 Task: Open Card Harassment Prevention Training in Board Website Performance to Workspace Financial Reporting and add a team member Softage.1@softage.net, a label Blue, a checklist Network Security, an attachment from your computer, a color Blue and finally, add a card description 'Develop and launch new social media marketing campaign for influencer marketing' and a comment 'We should approach this task with a sense of curiosity and a willingness to ask questions to gain a deeper understanding.'. Add a start date 'Jan 01, 1900' with a due date 'Jan 08, 1900'
Action: Mouse moved to (228, 144)
Screenshot: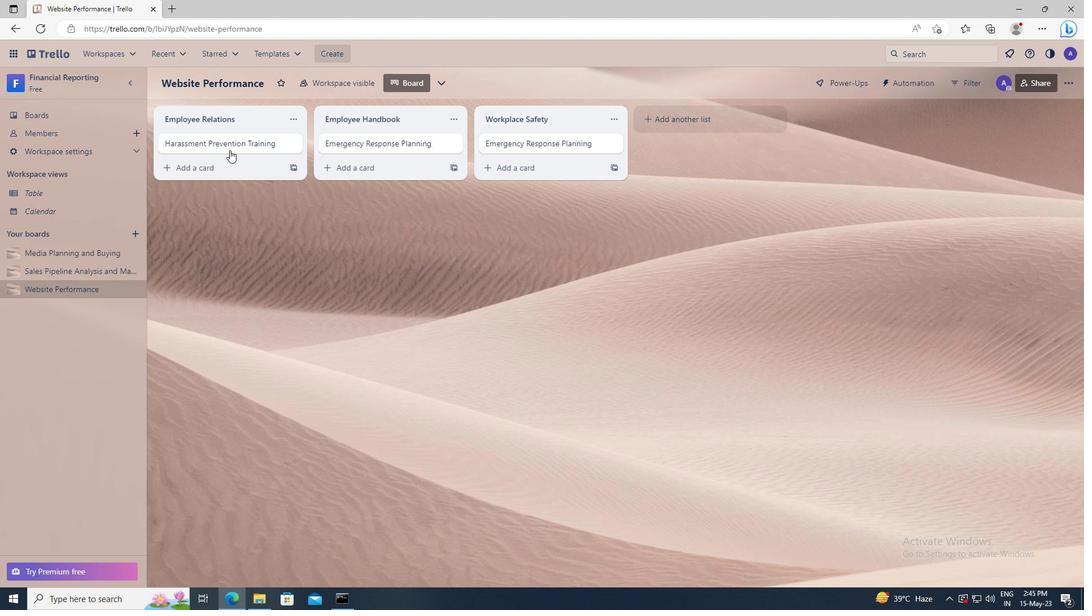 
Action: Mouse pressed left at (228, 144)
Screenshot: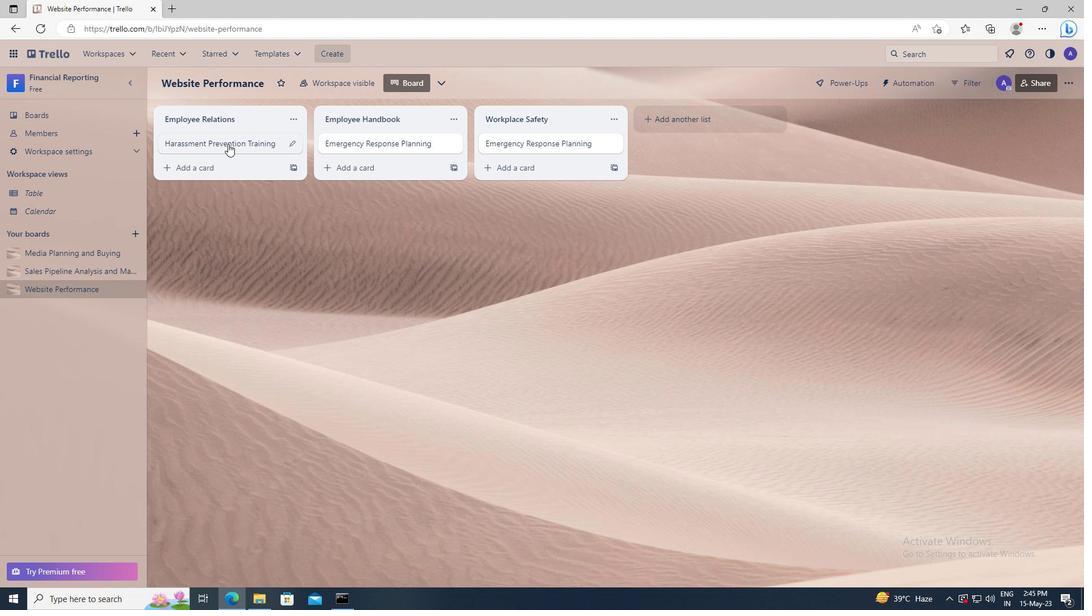 
Action: Mouse moved to (667, 145)
Screenshot: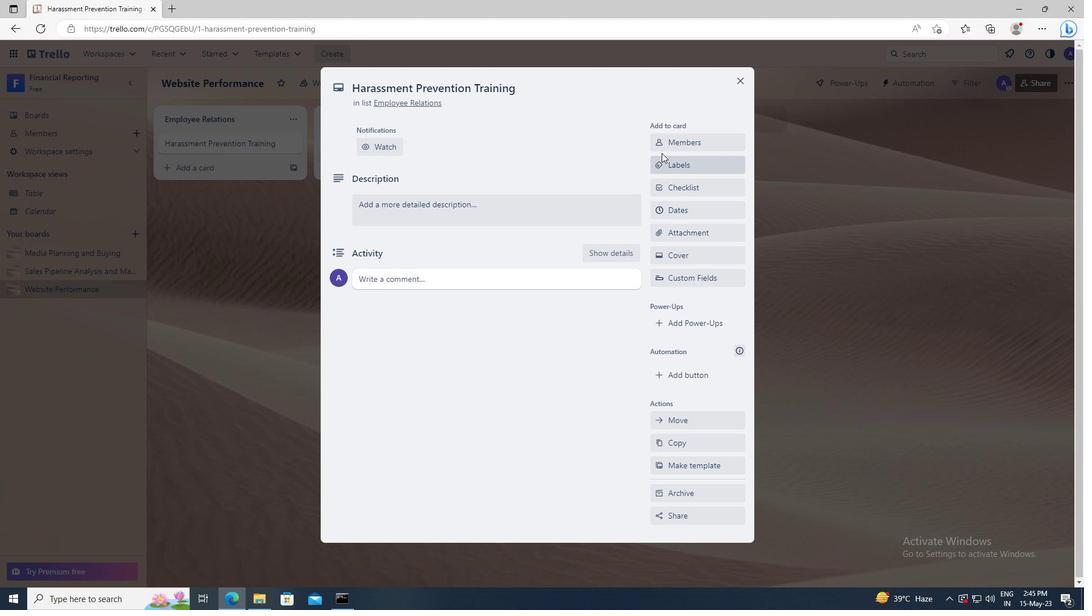 
Action: Mouse pressed left at (667, 145)
Screenshot: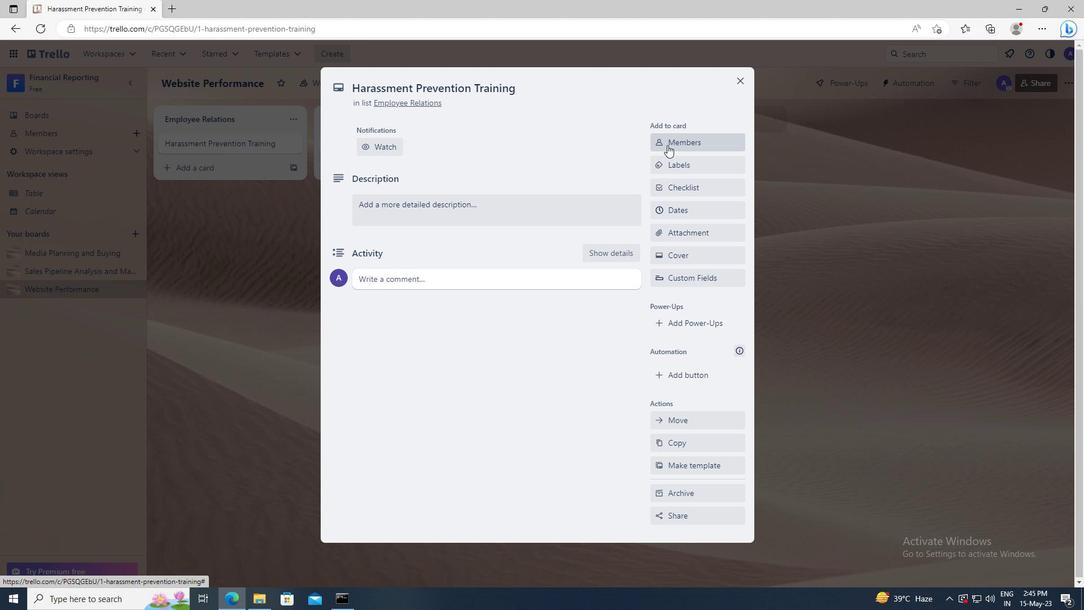 
Action: Mouse moved to (677, 194)
Screenshot: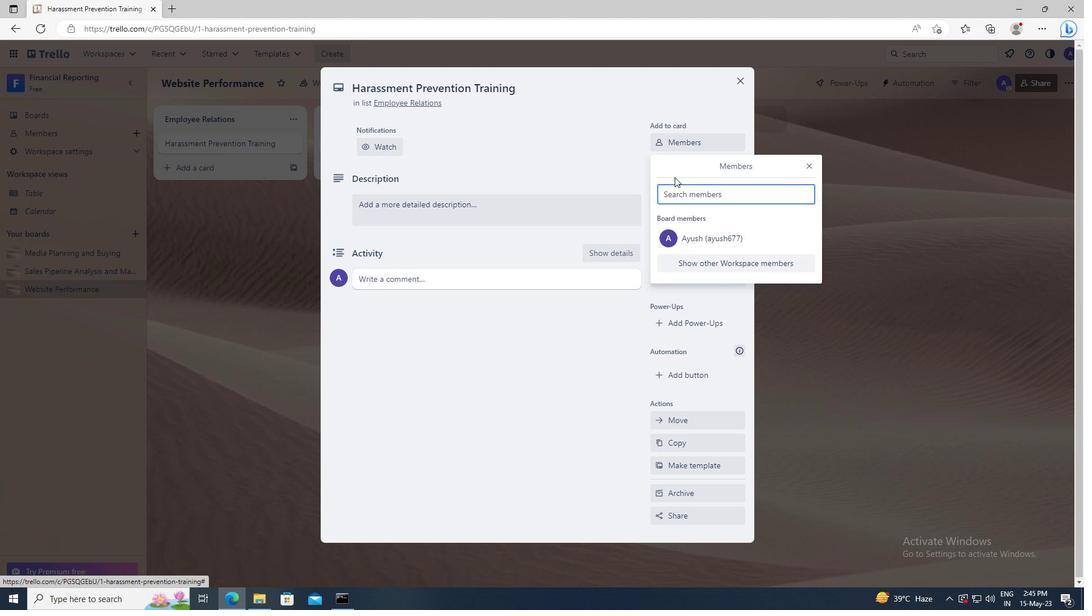 
Action: Mouse pressed left at (677, 194)
Screenshot: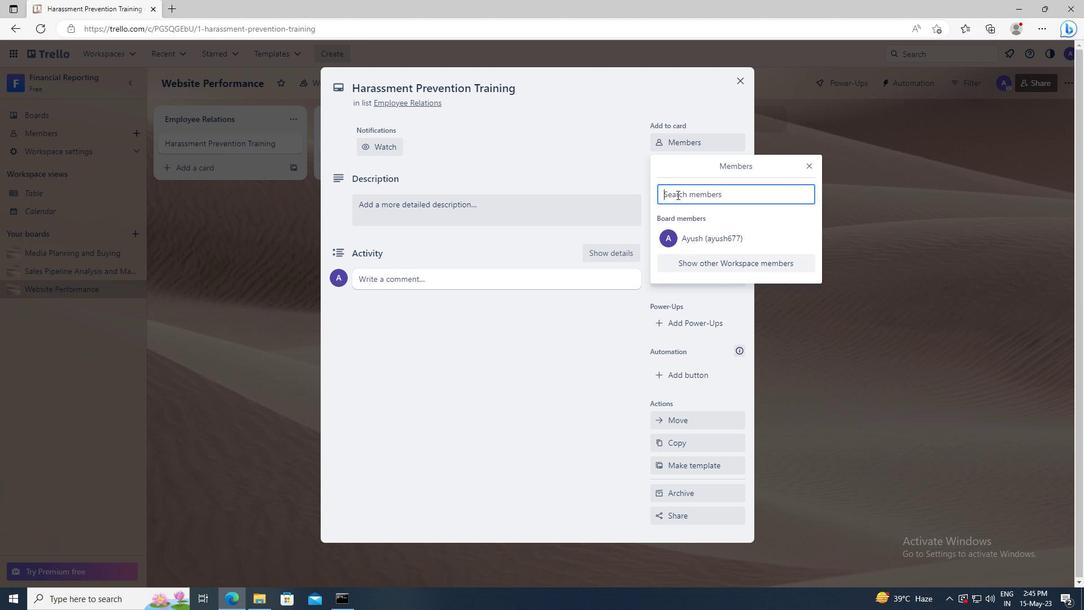 
Action: Key pressed <Key.shift>SOFTAGE.1
Screenshot: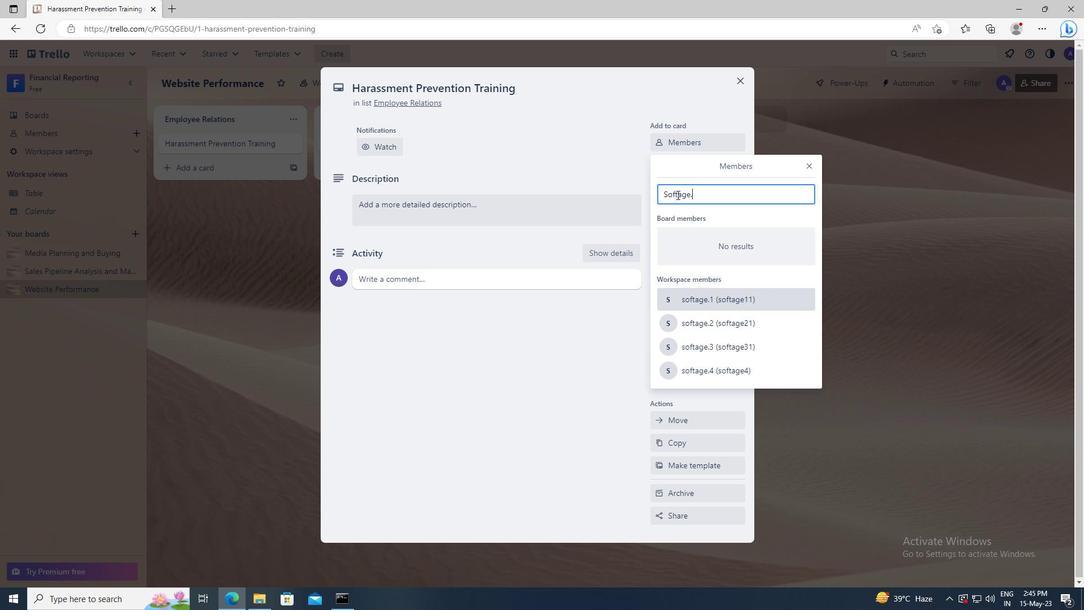 
Action: Mouse moved to (687, 297)
Screenshot: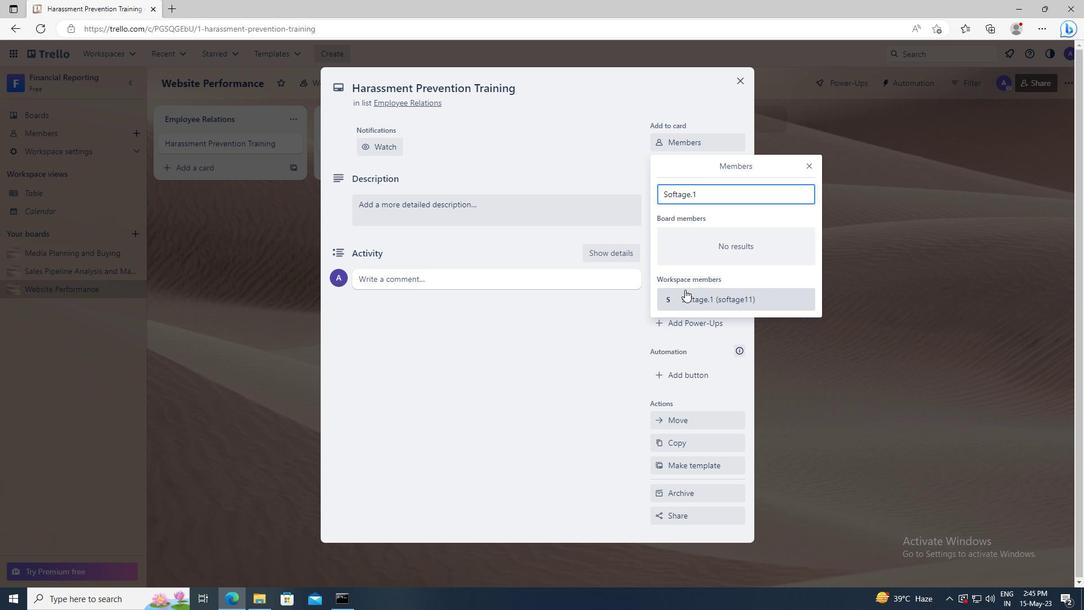 
Action: Mouse pressed left at (687, 297)
Screenshot: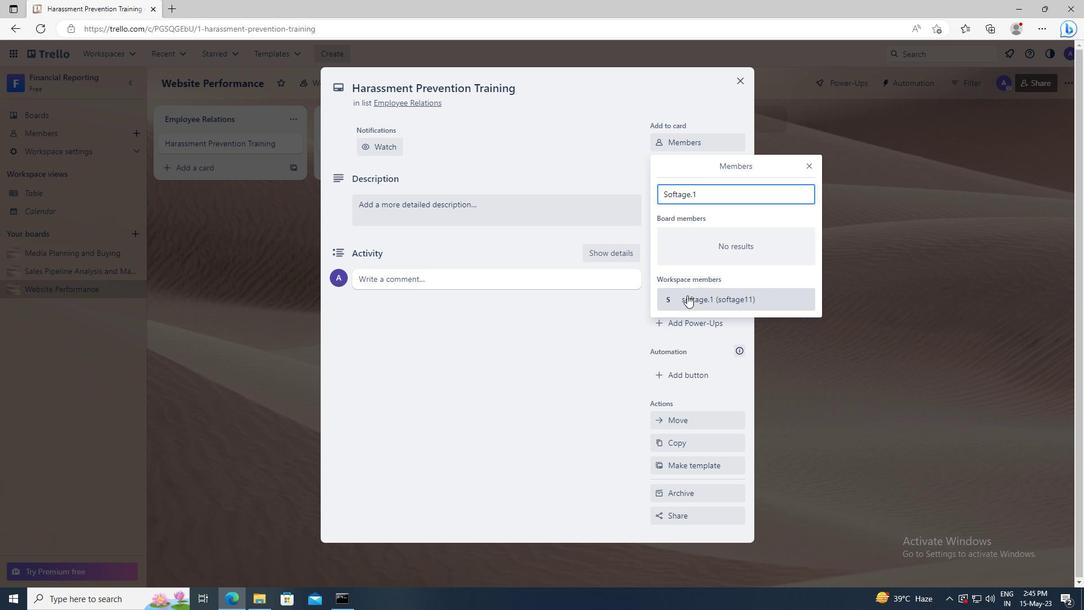 
Action: Mouse moved to (810, 167)
Screenshot: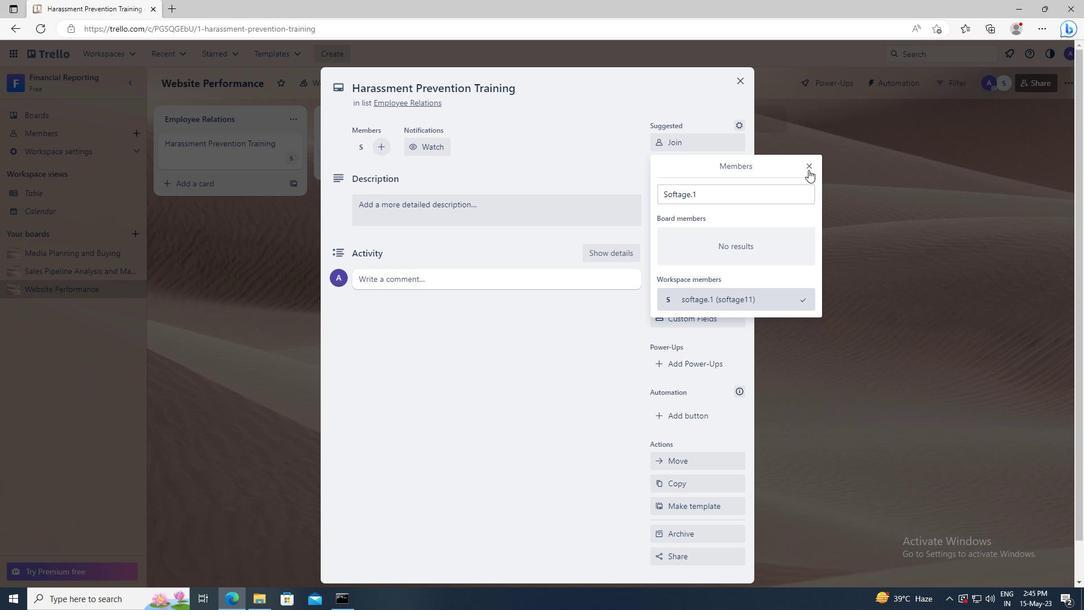 
Action: Mouse pressed left at (810, 167)
Screenshot: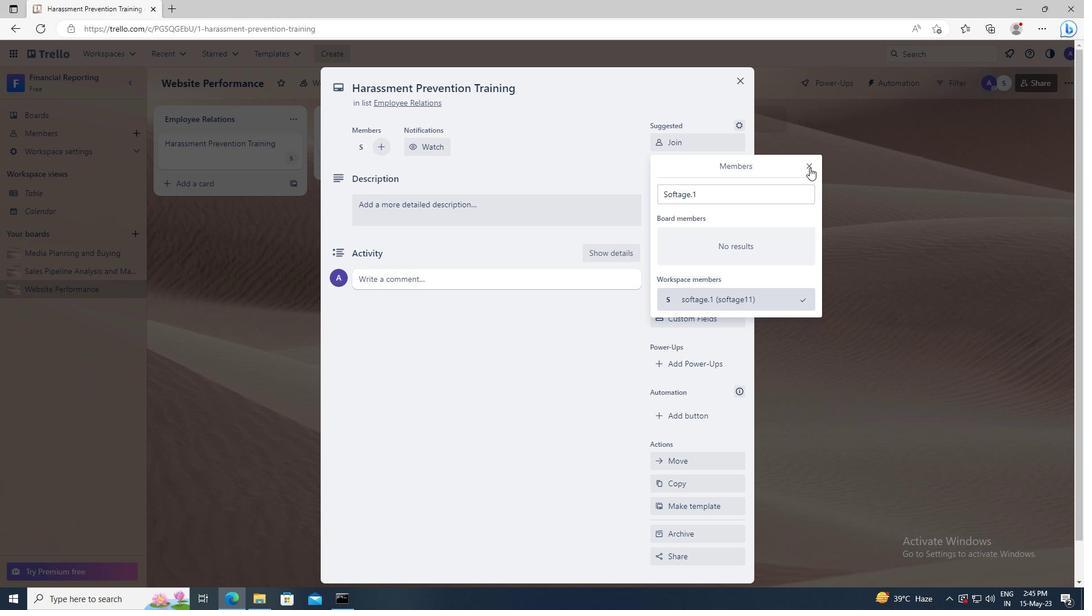 
Action: Mouse moved to (689, 203)
Screenshot: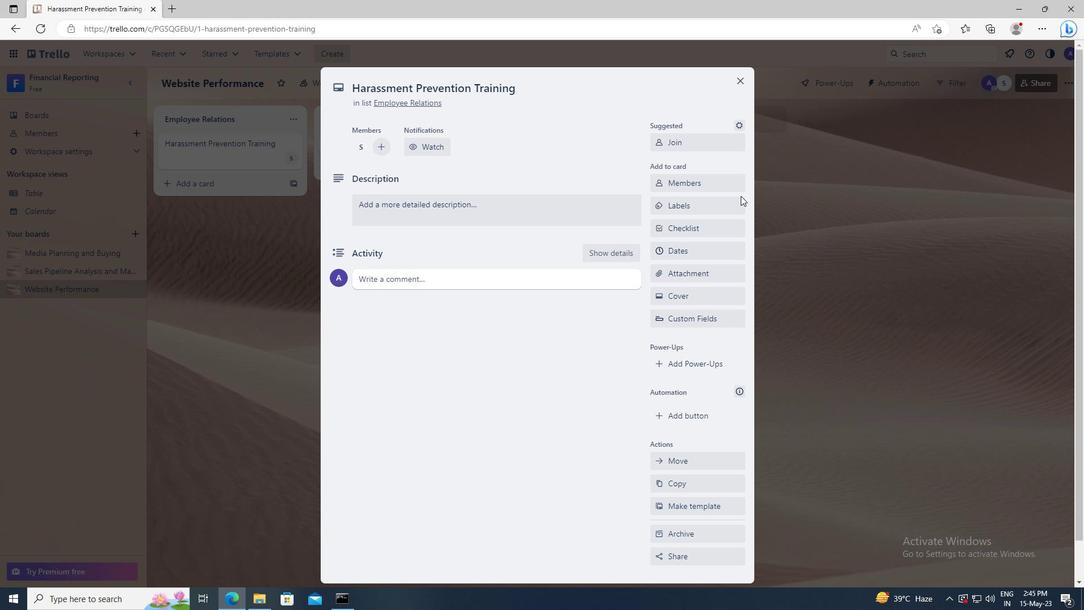 
Action: Mouse pressed left at (689, 203)
Screenshot: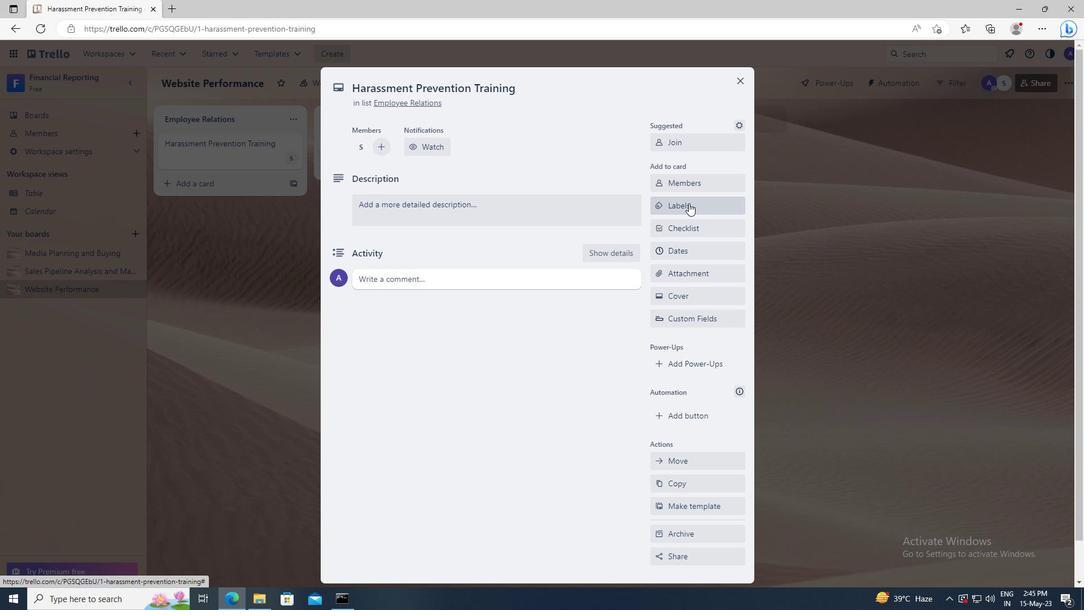 
Action: Mouse moved to (724, 423)
Screenshot: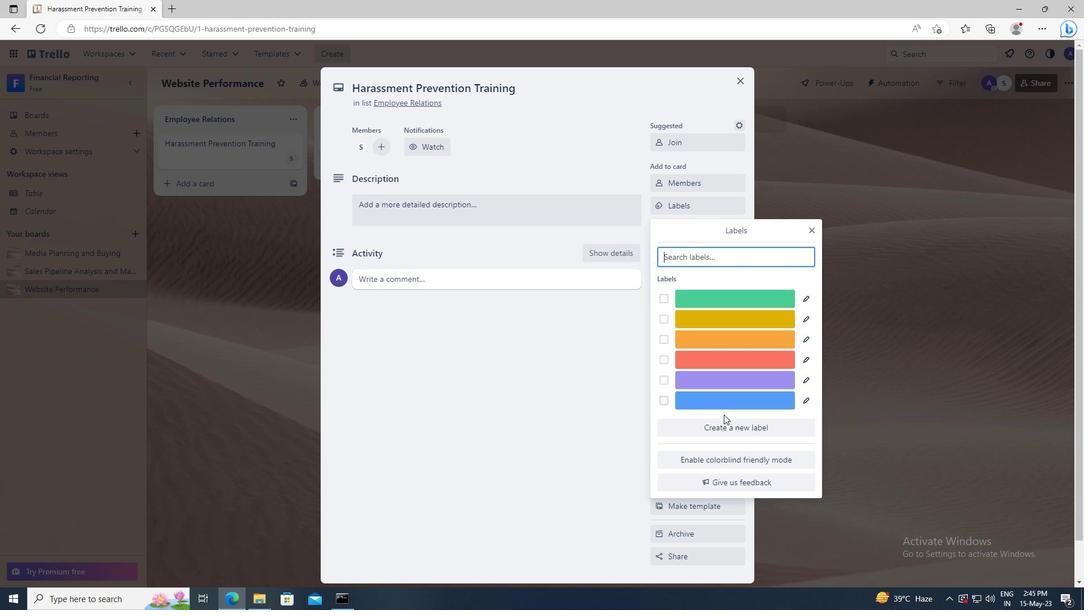 
Action: Mouse pressed left at (724, 423)
Screenshot: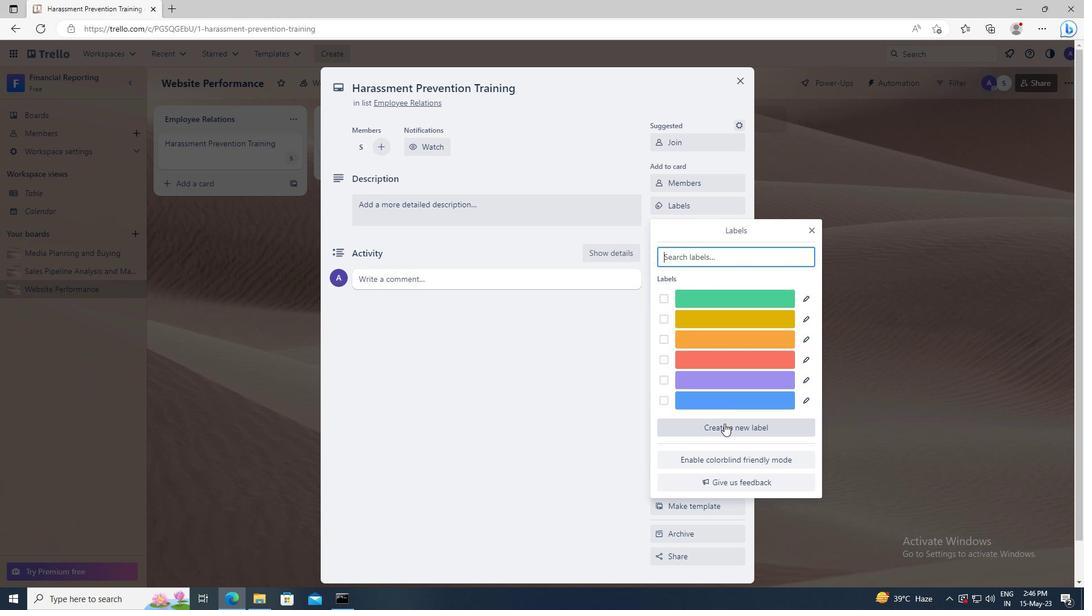 
Action: Mouse moved to (677, 454)
Screenshot: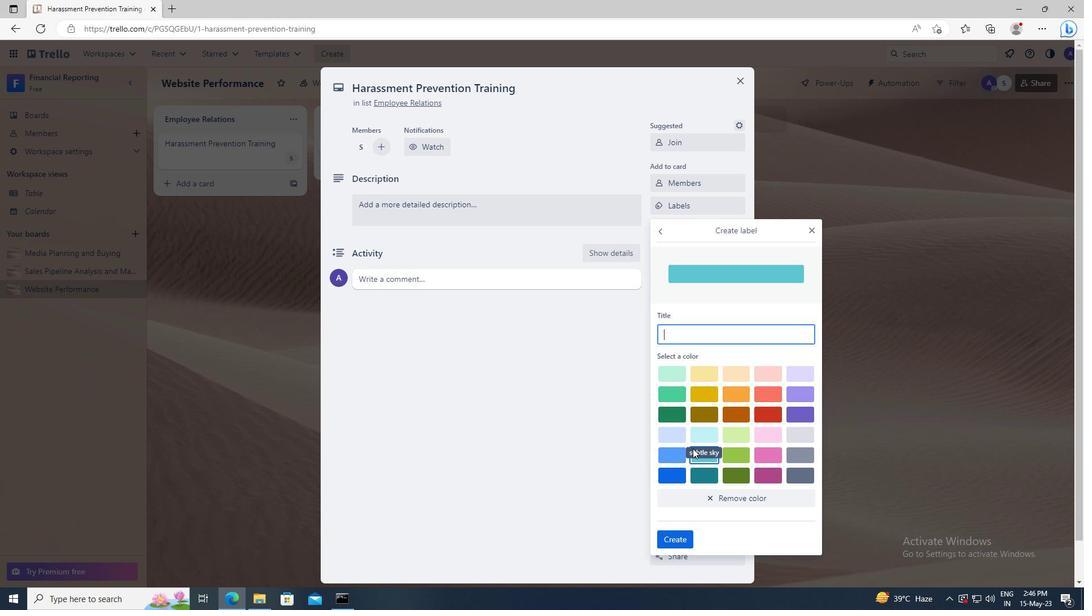 
Action: Mouse pressed left at (677, 454)
Screenshot: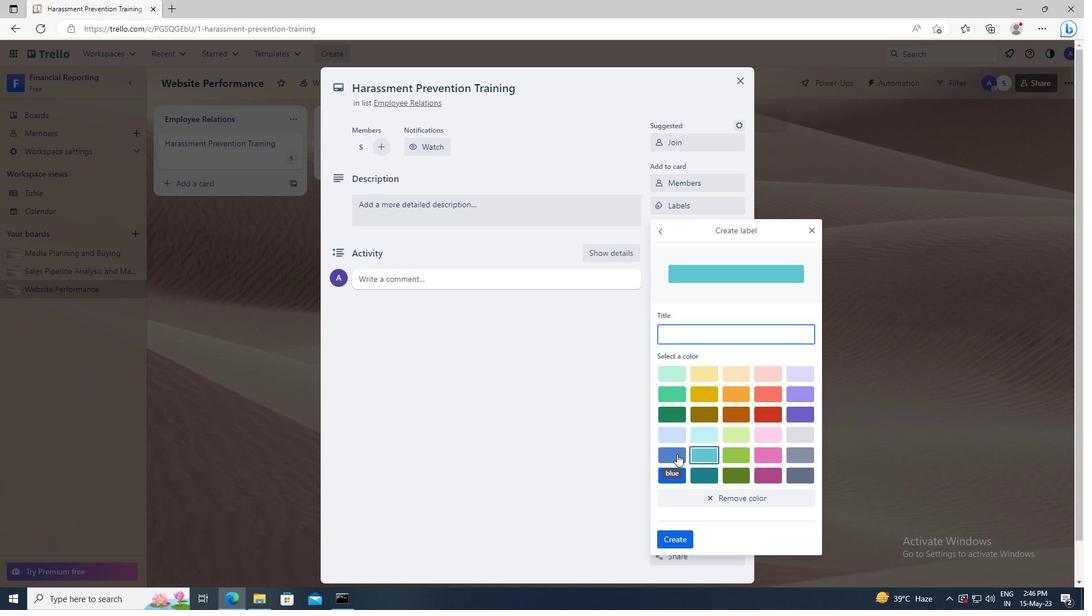 
Action: Mouse moved to (676, 536)
Screenshot: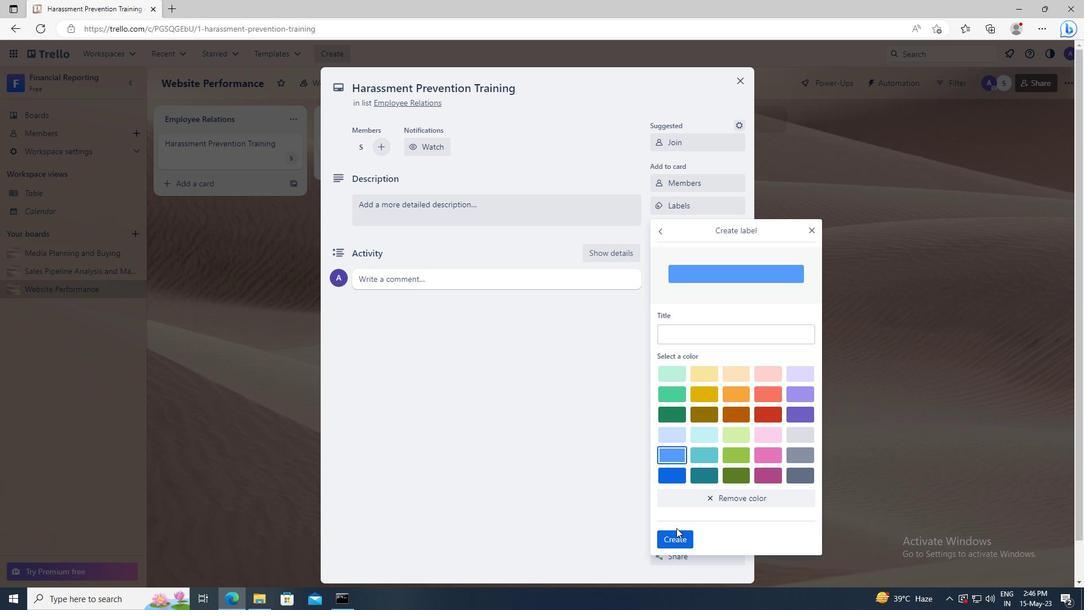 
Action: Mouse pressed left at (676, 536)
Screenshot: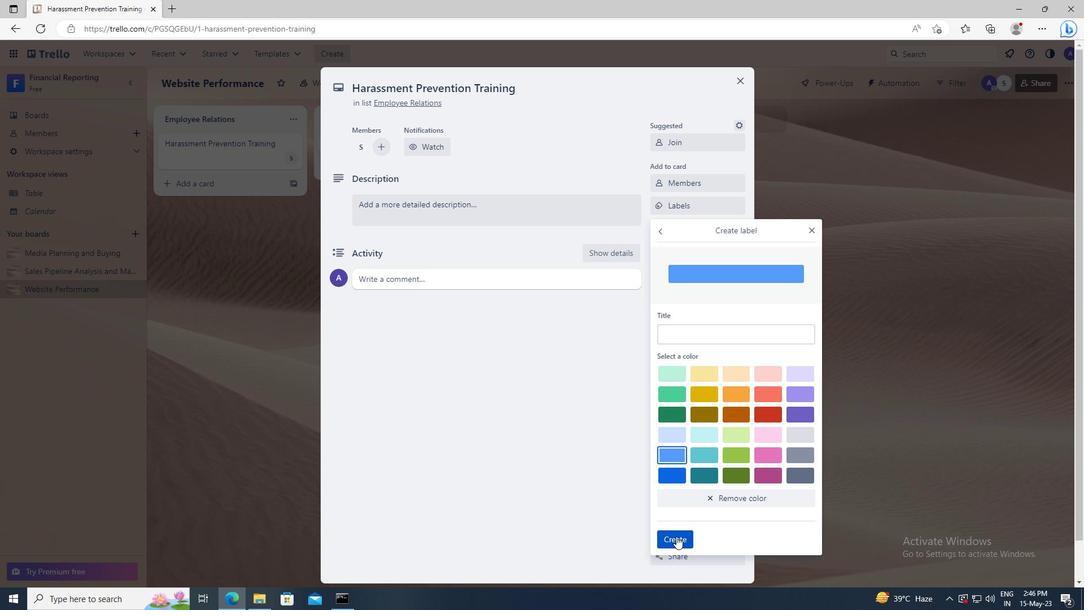
Action: Mouse moved to (812, 229)
Screenshot: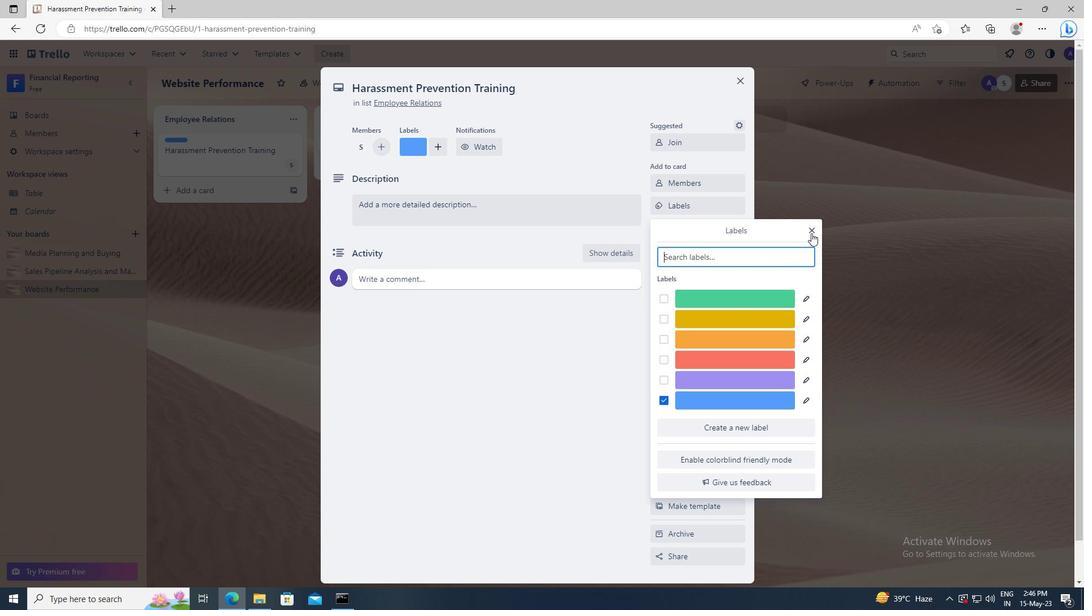 
Action: Mouse pressed left at (812, 229)
Screenshot: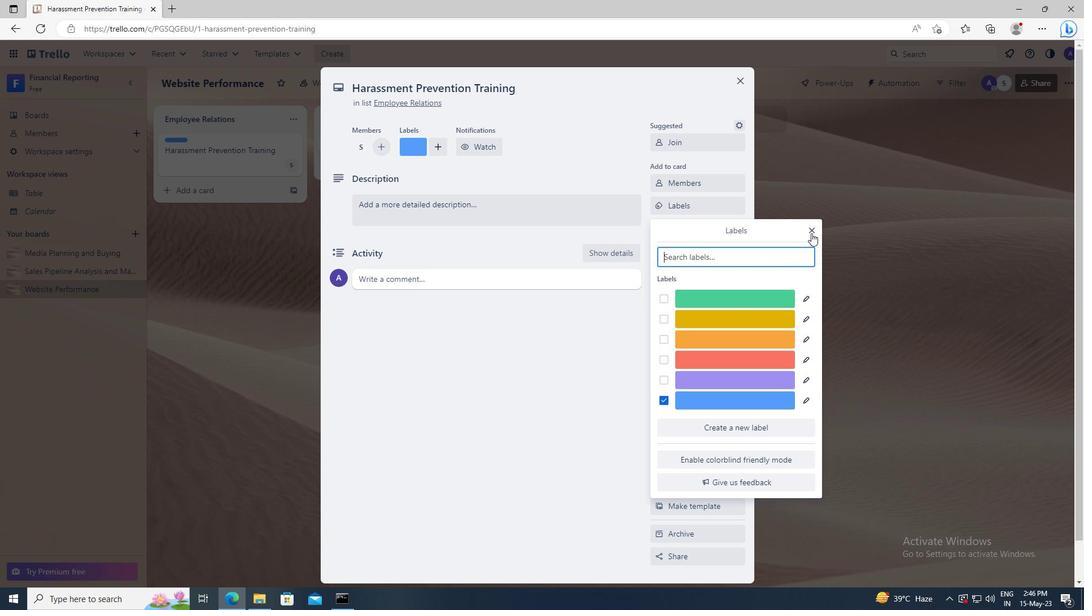 
Action: Mouse moved to (712, 232)
Screenshot: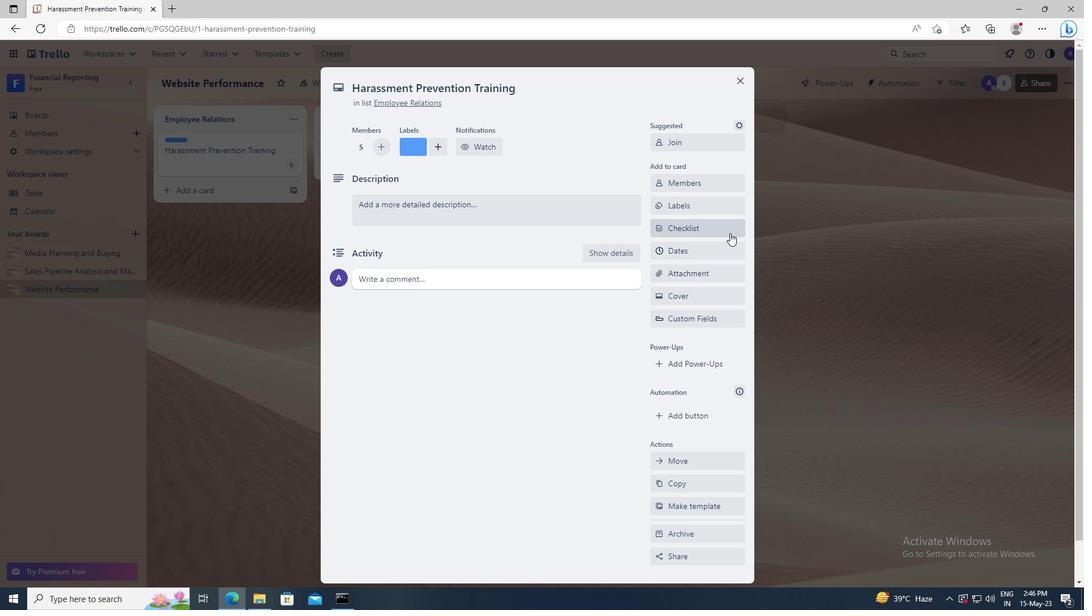 
Action: Mouse pressed left at (712, 232)
Screenshot: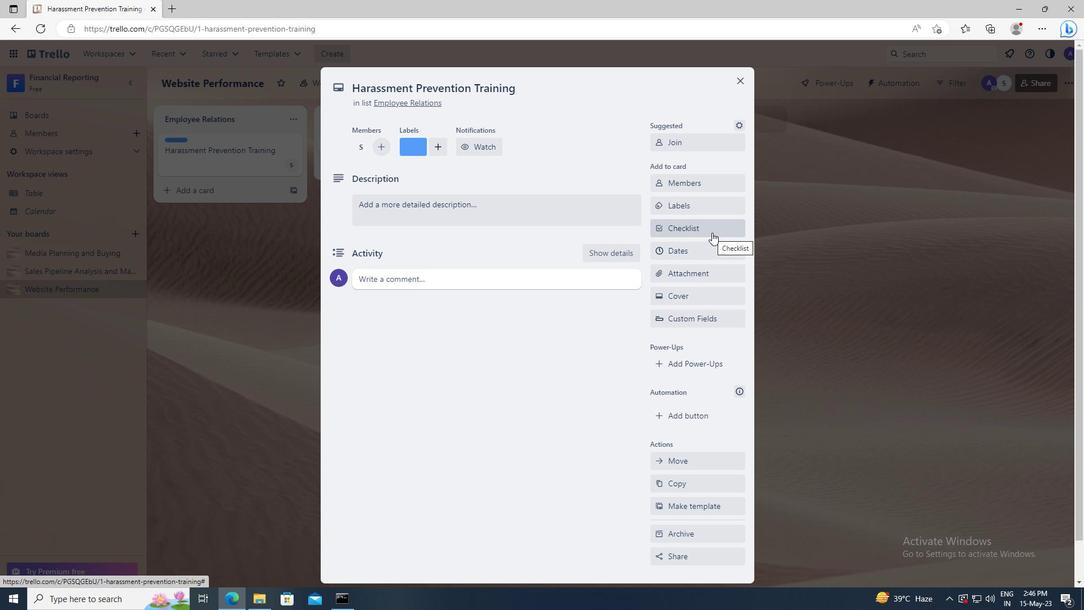 
Action: Key pressed <Key.shift>NETWORK<Key.space><Key.shift_r>SECURITY
Screenshot: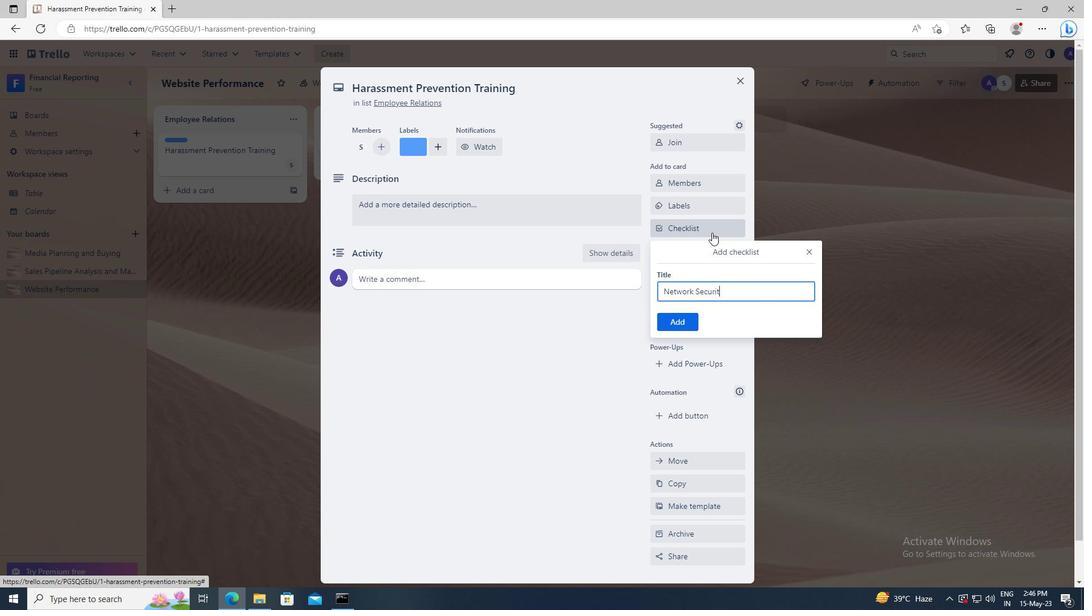 
Action: Mouse moved to (687, 324)
Screenshot: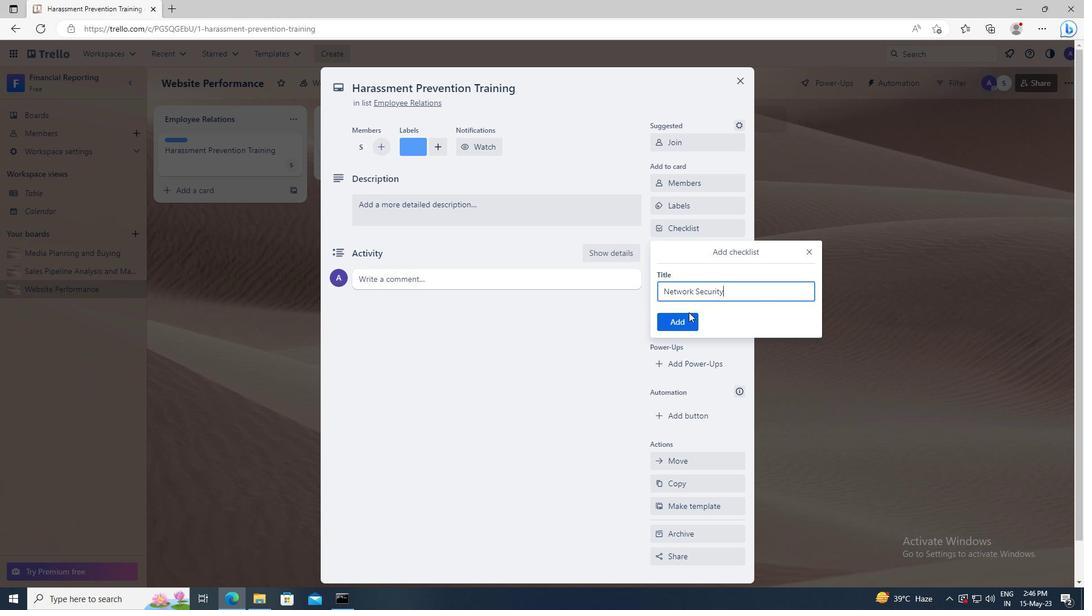 
Action: Mouse pressed left at (687, 324)
Screenshot: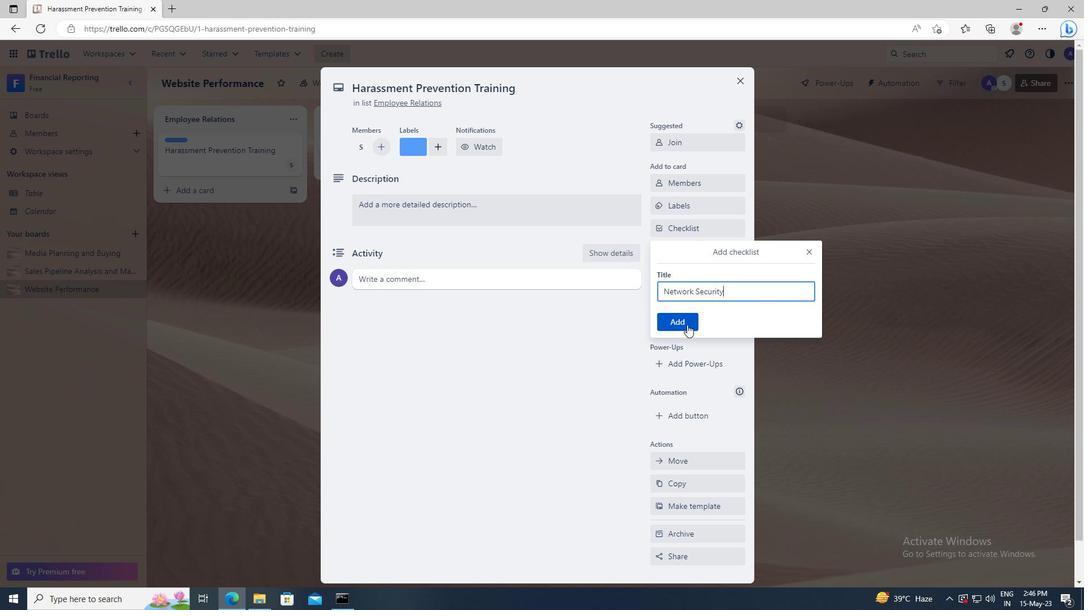
Action: Mouse moved to (683, 278)
Screenshot: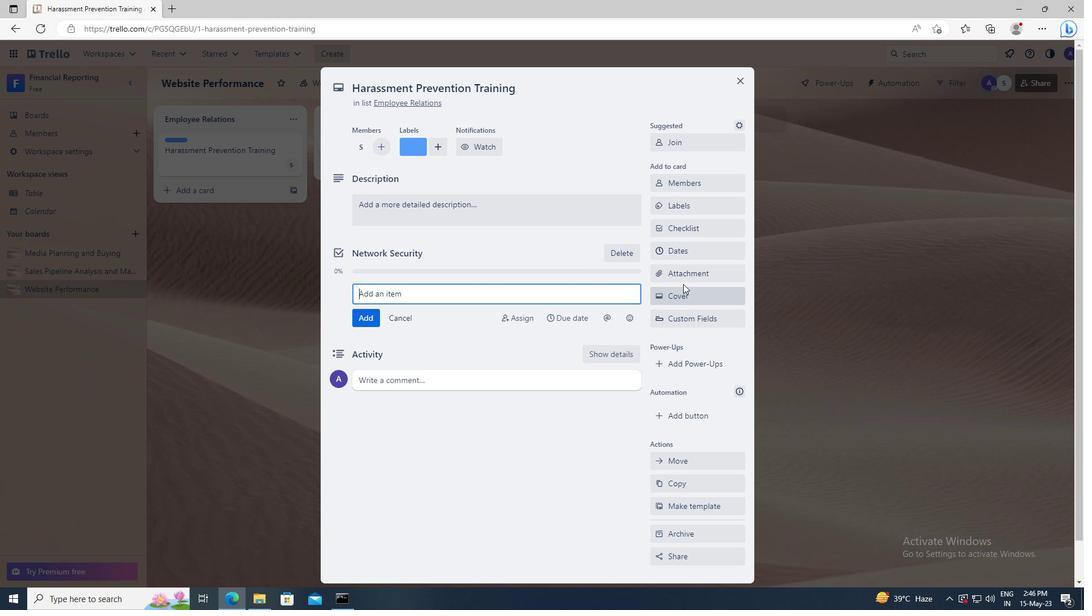 
Action: Mouse pressed left at (683, 278)
Screenshot: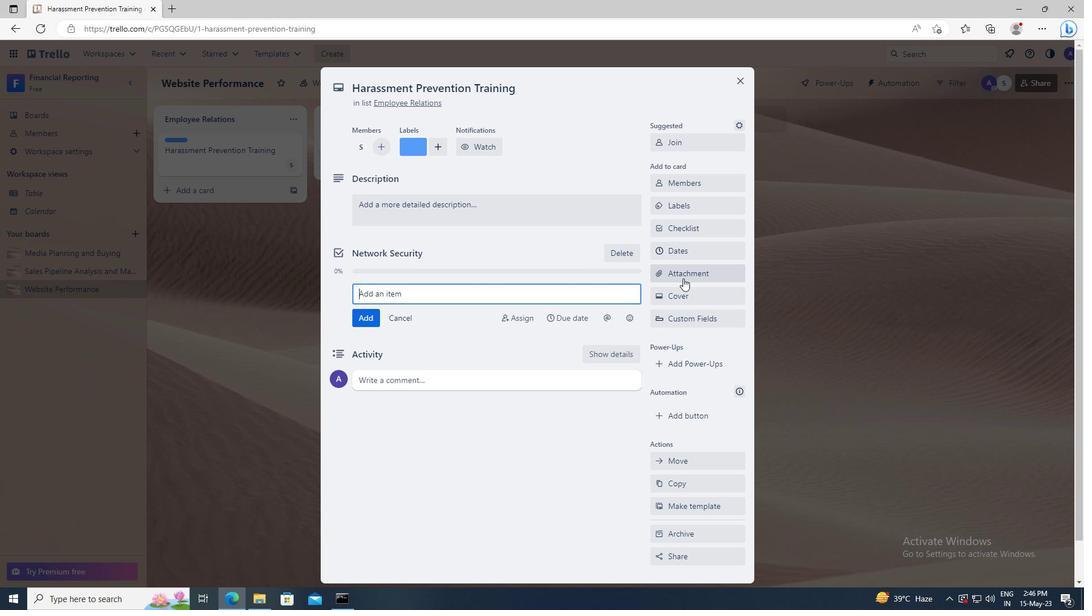 
Action: Mouse moved to (685, 321)
Screenshot: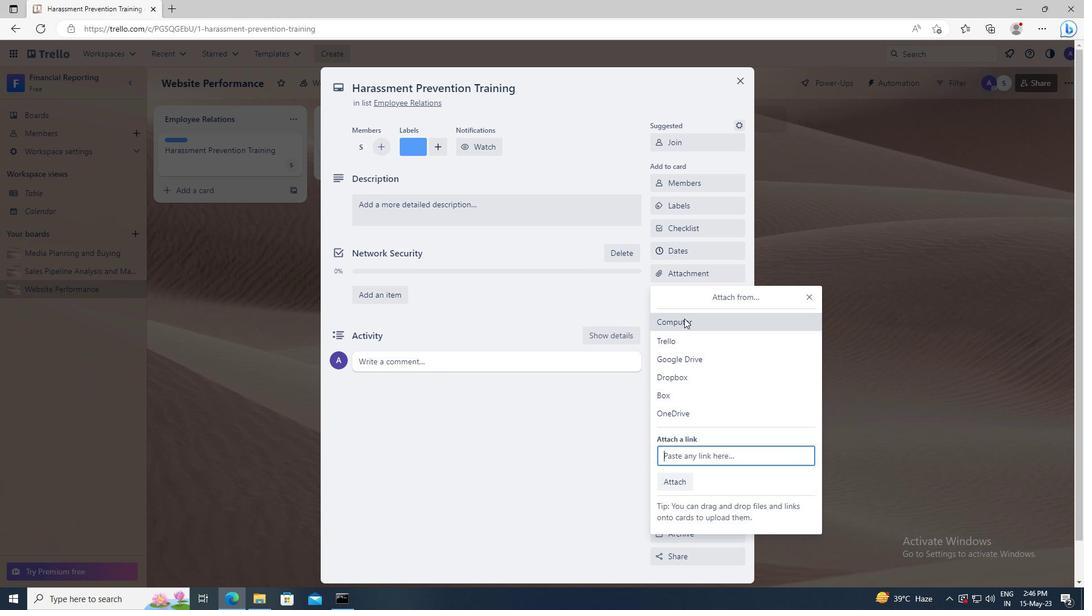 
Action: Mouse pressed left at (685, 321)
Screenshot: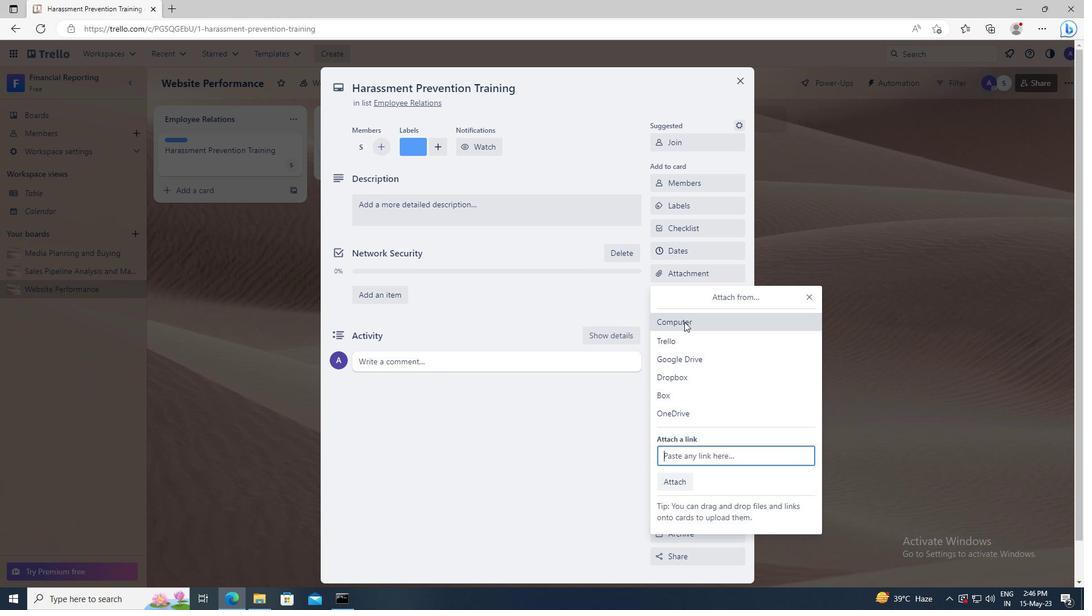 
Action: Mouse moved to (305, 101)
Screenshot: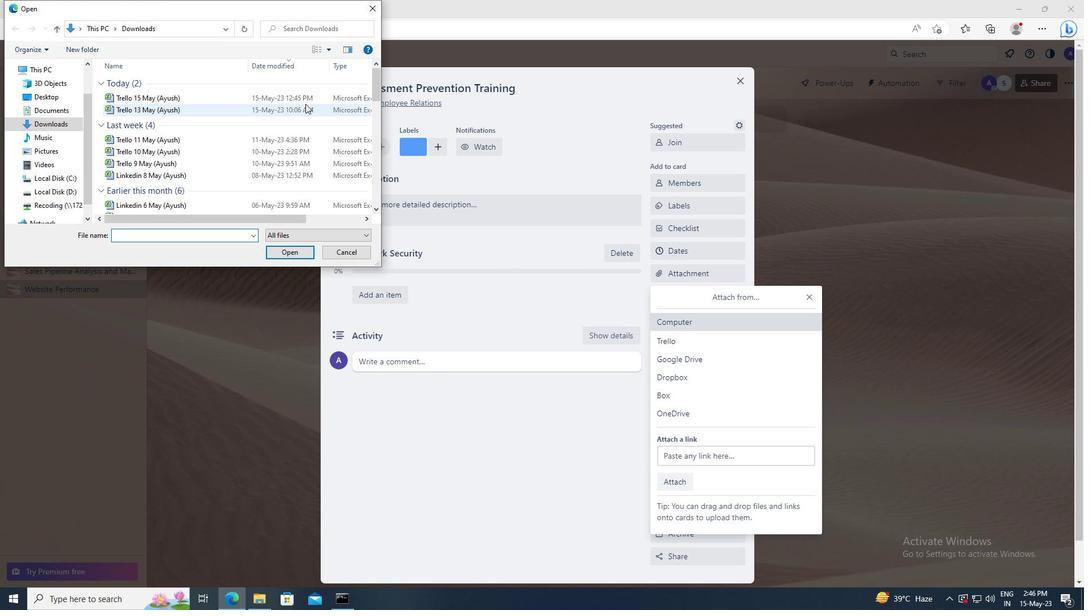 
Action: Mouse pressed left at (305, 101)
Screenshot: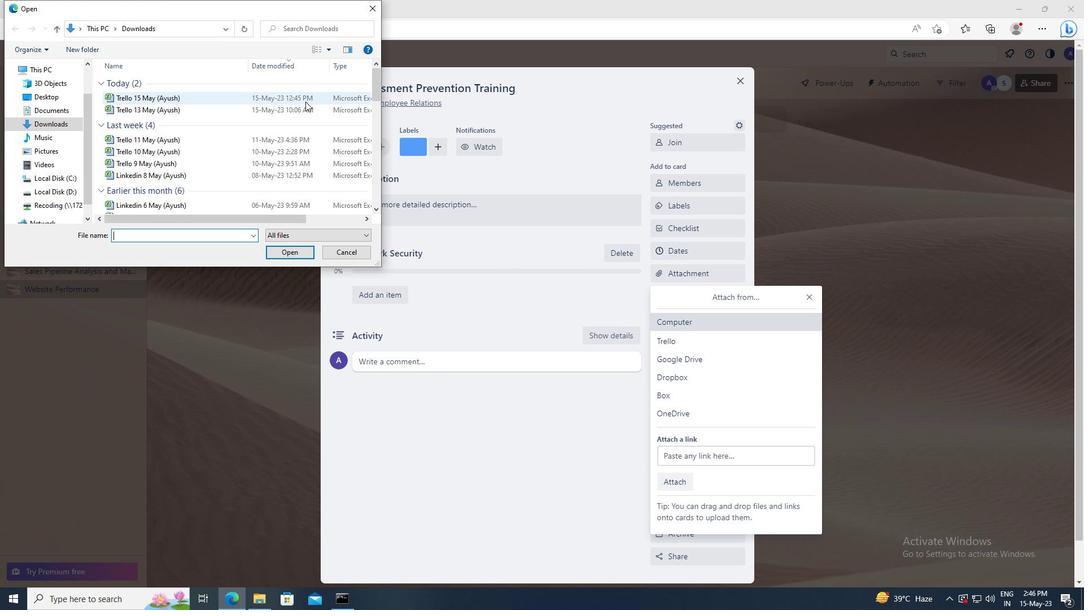 
Action: Mouse moved to (301, 251)
Screenshot: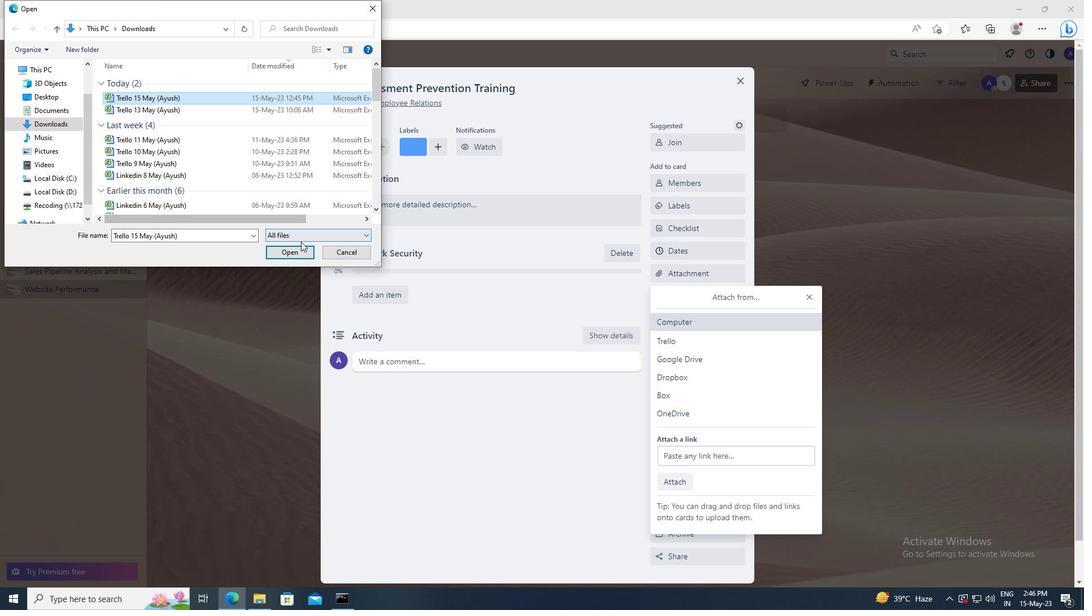 
Action: Mouse pressed left at (301, 251)
Screenshot: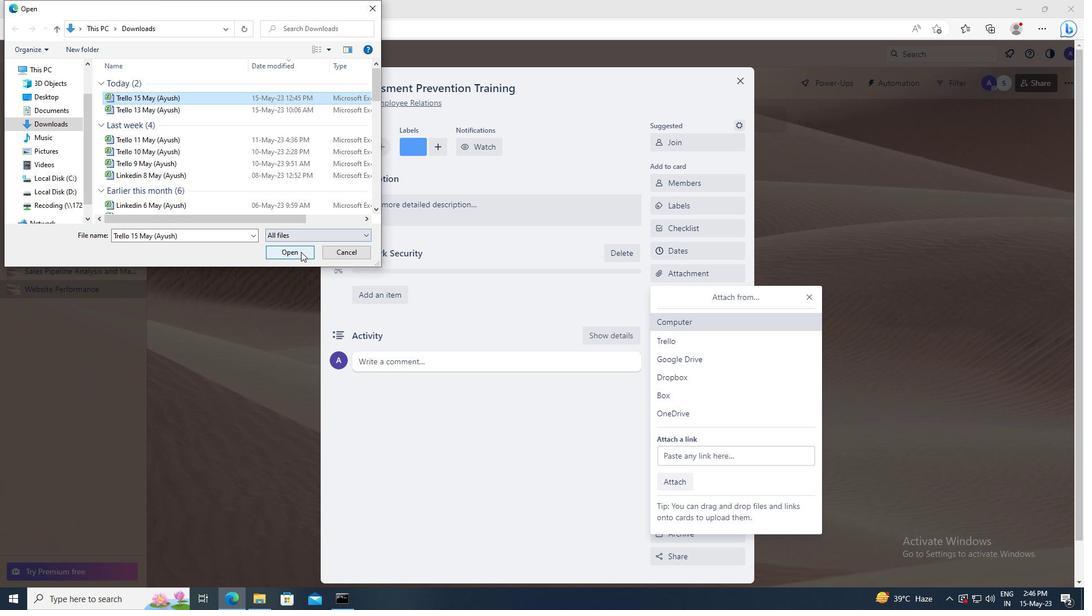 
Action: Mouse moved to (668, 297)
Screenshot: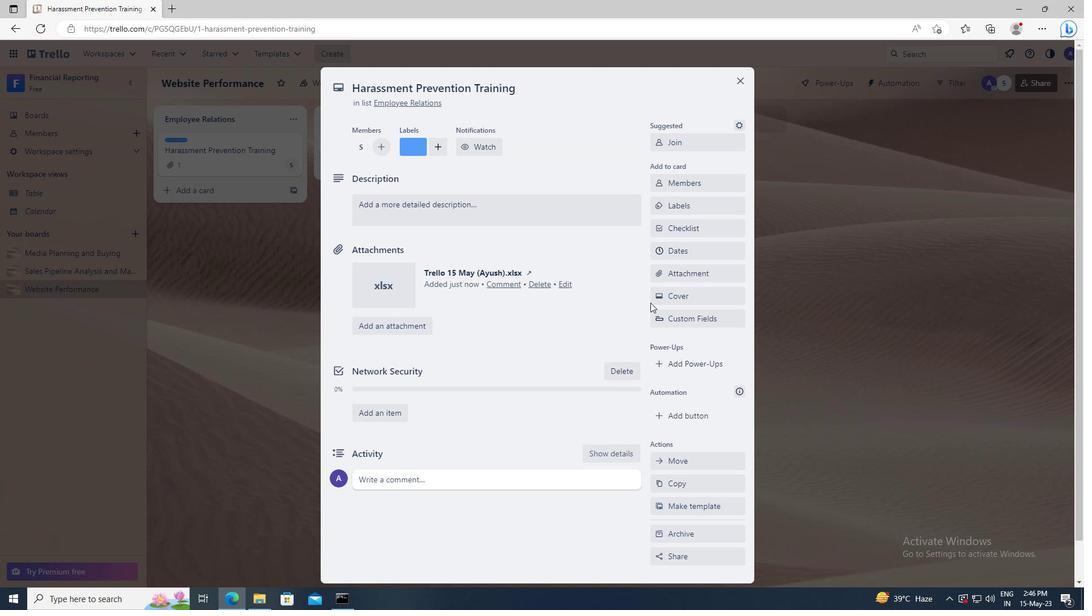 
Action: Mouse pressed left at (668, 297)
Screenshot: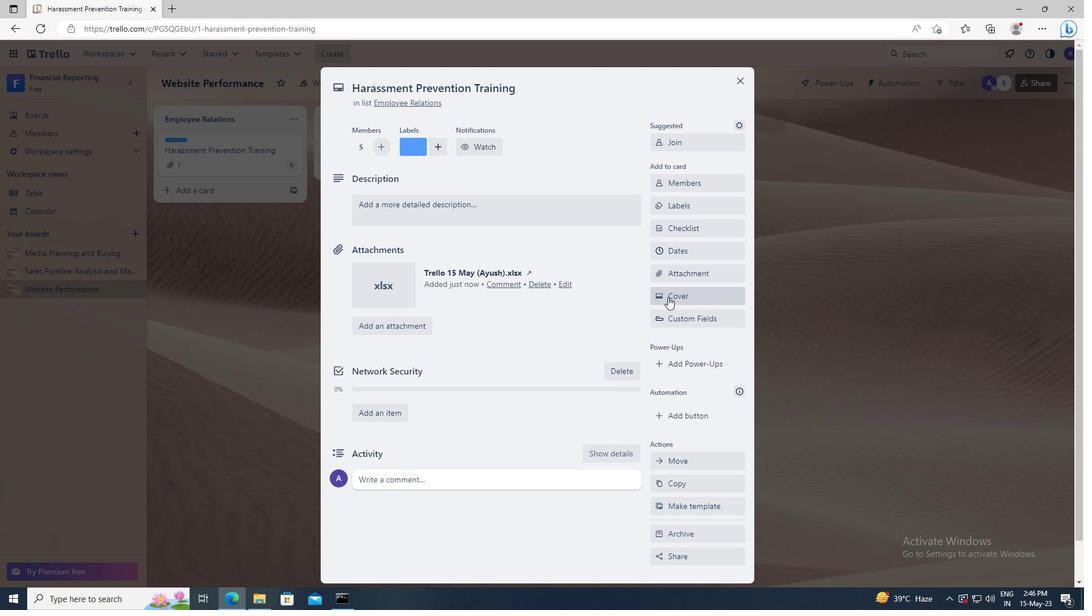 
Action: Mouse moved to (676, 376)
Screenshot: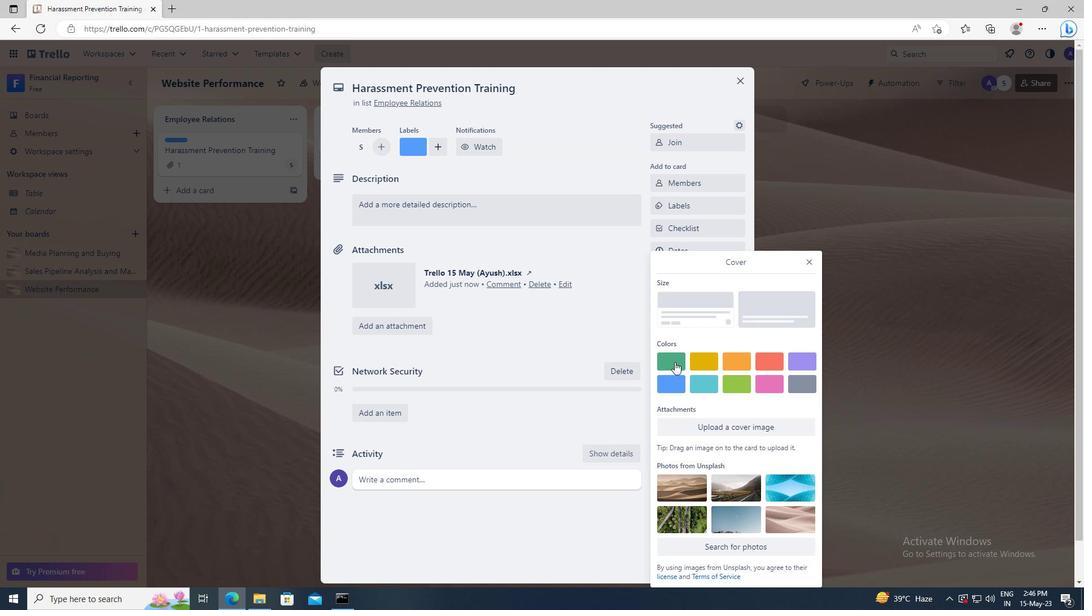 
Action: Mouse pressed left at (676, 376)
Screenshot: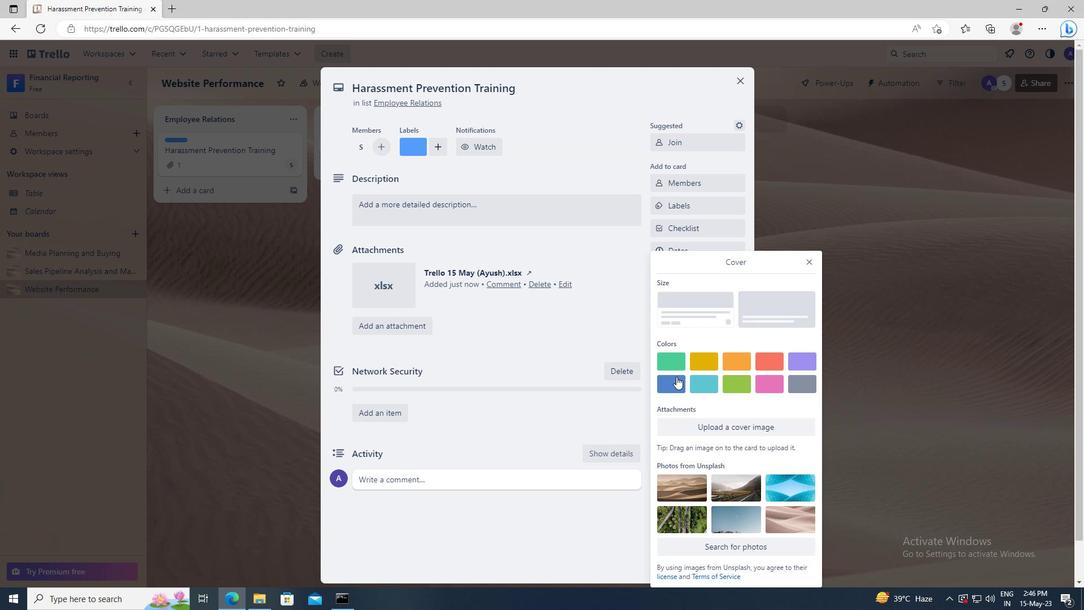 
Action: Mouse moved to (808, 240)
Screenshot: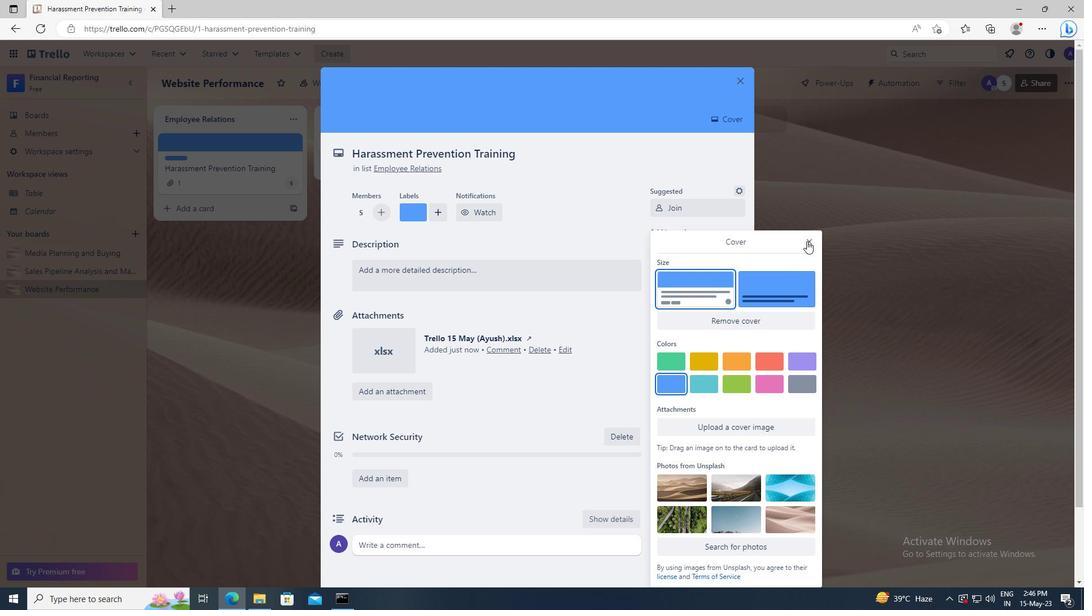 
Action: Mouse pressed left at (808, 240)
Screenshot: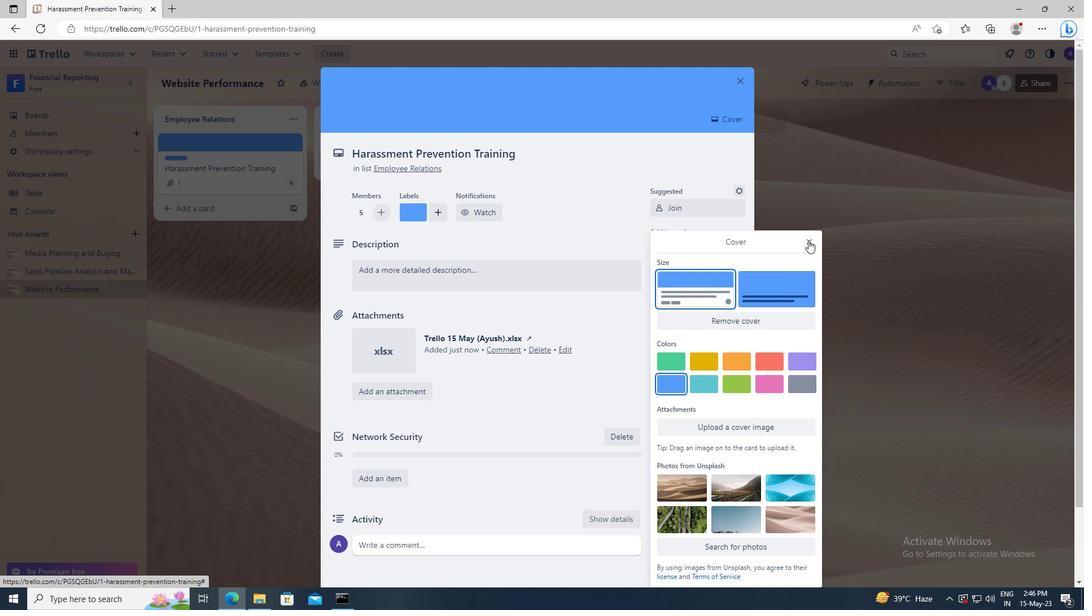 
Action: Mouse moved to (478, 276)
Screenshot: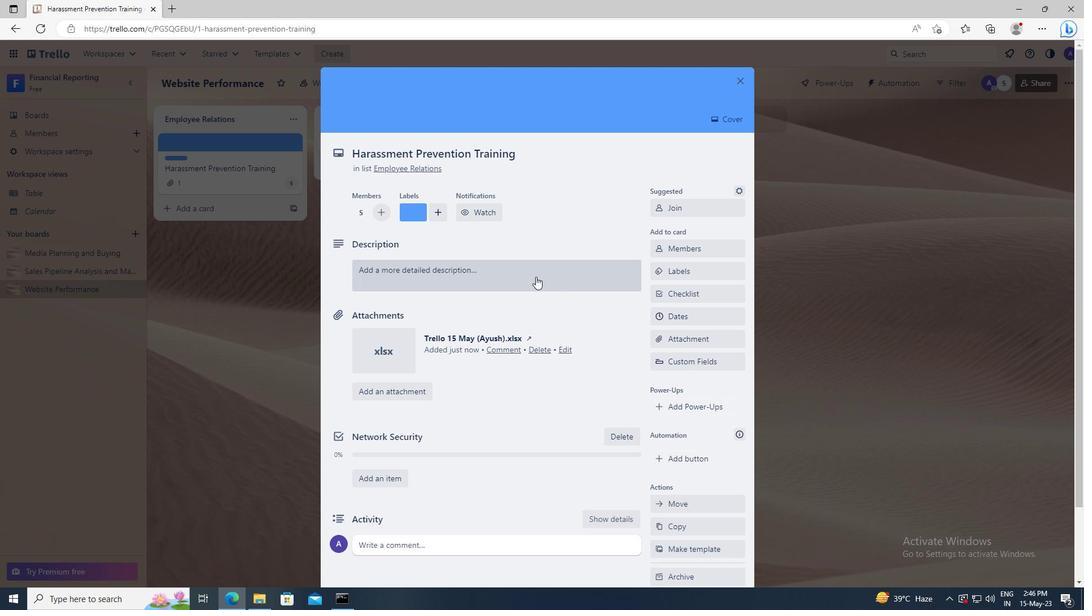 
Action: Mouse pressed left at (478, 276)
Screenshot: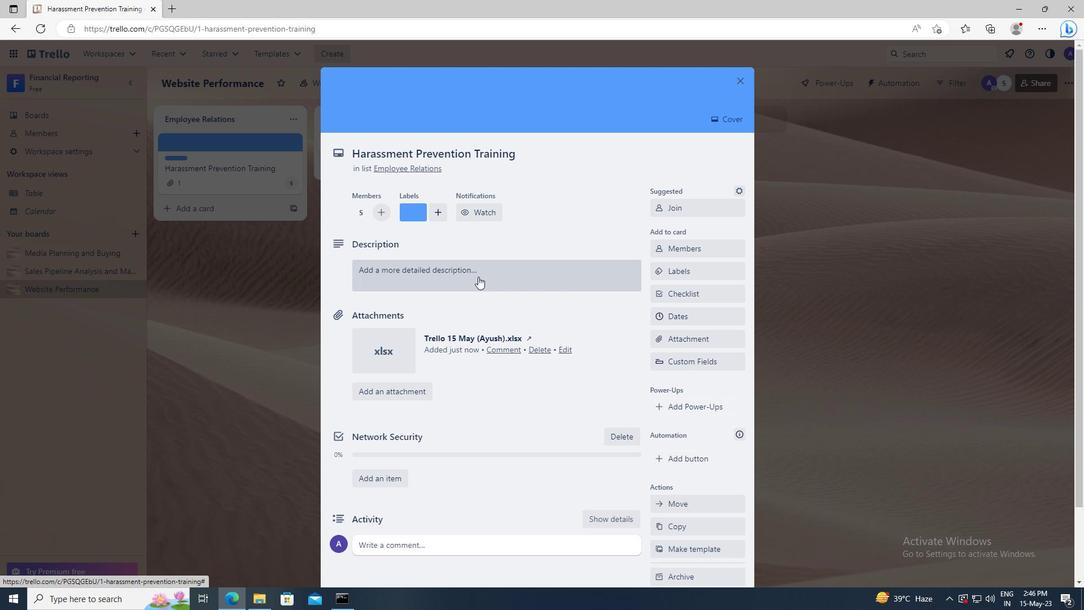 
Action: Key pressed <Key.shift>DEVELOP<Key.space>AND<Key.space>LAUNCH<Key.space>NEW<Key.space>SOCIAL<Key.space>MEDIA<Key.space>MARKETING<Key.space>CAMPAIGN<Key.space>FOR<Key.space>INFLUENCER<Key.space>MARKETING
Screenshot: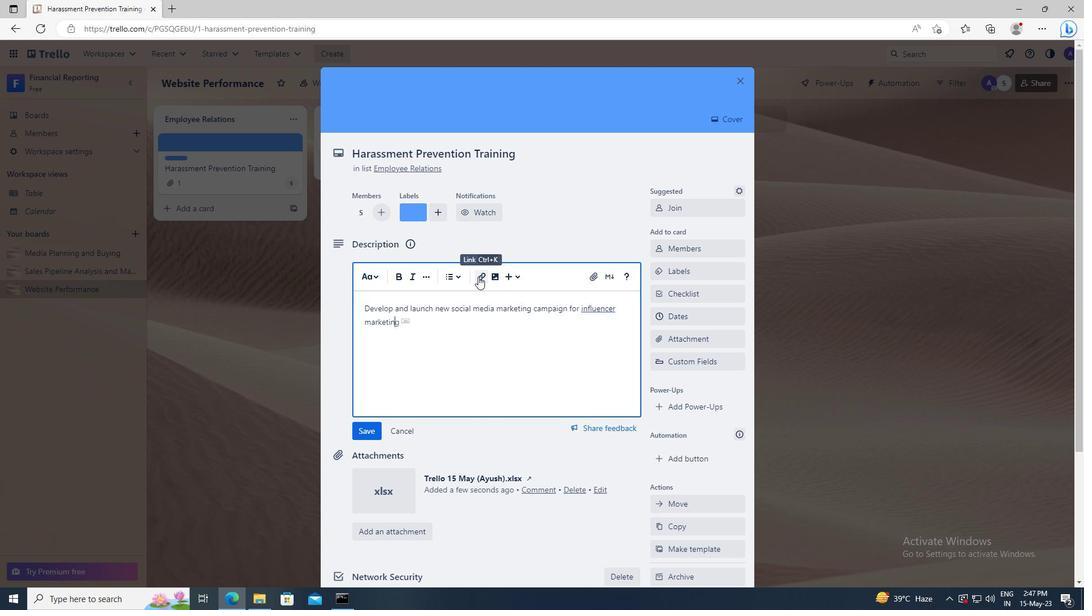 
Action: Mouse scrolled (478, 276) with delta (0, 0)
Screenshot: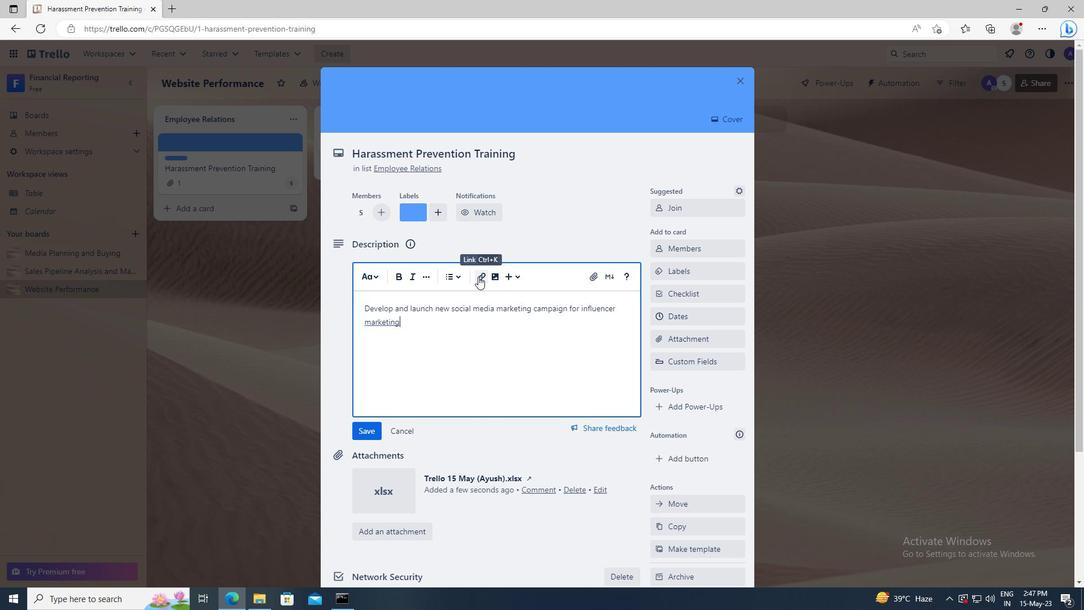 
Action: Mouse moved to (376, 346)
Screenshot: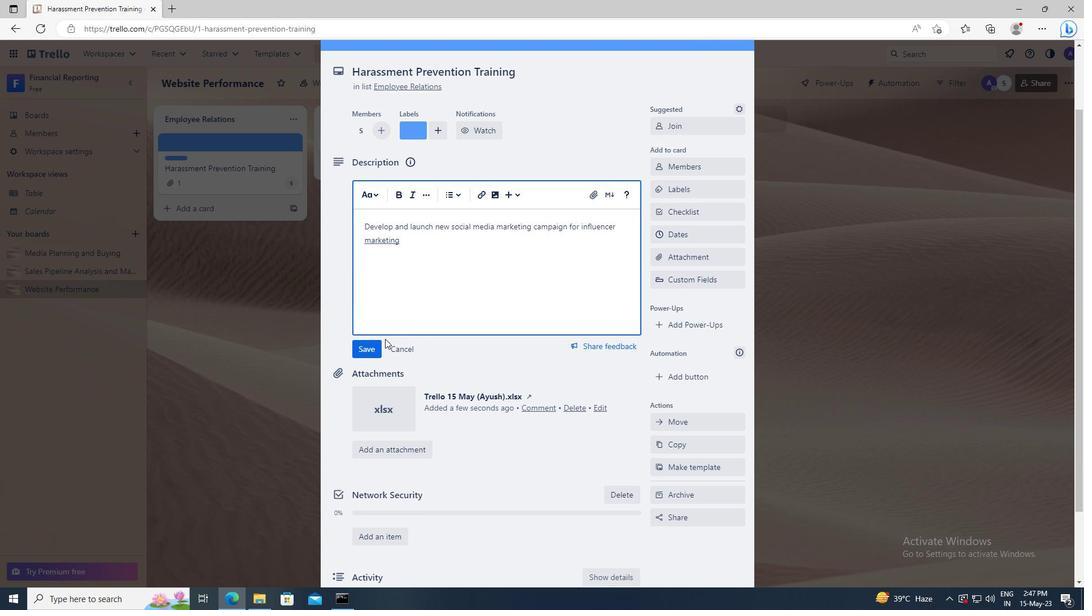 
Action: Mouse pressed left at (376, 346)
Screenshot: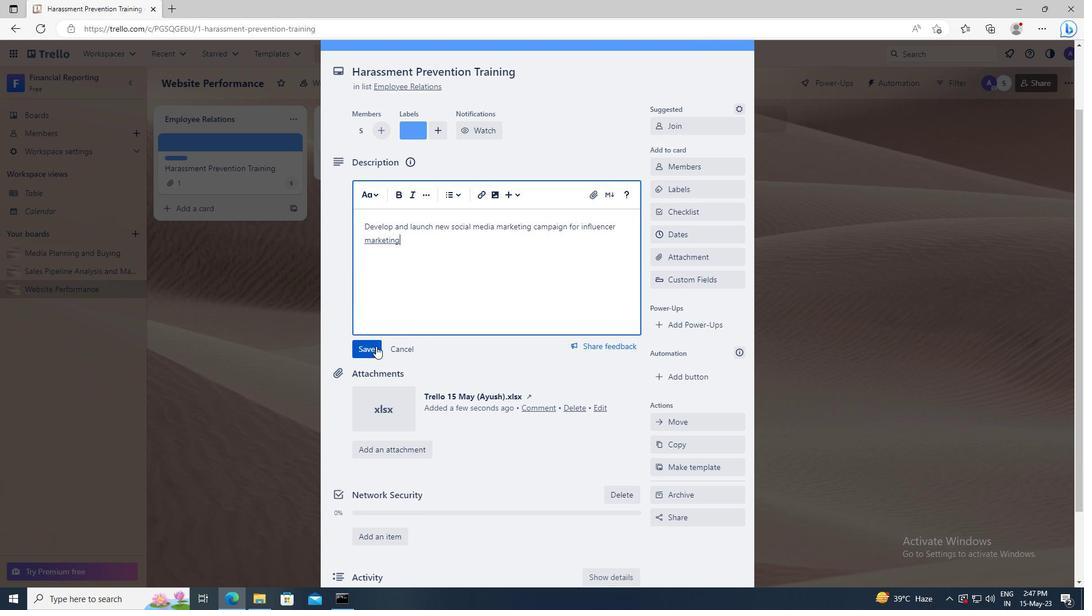 
Action: Mouse moved to (383, 456)
Screenshot: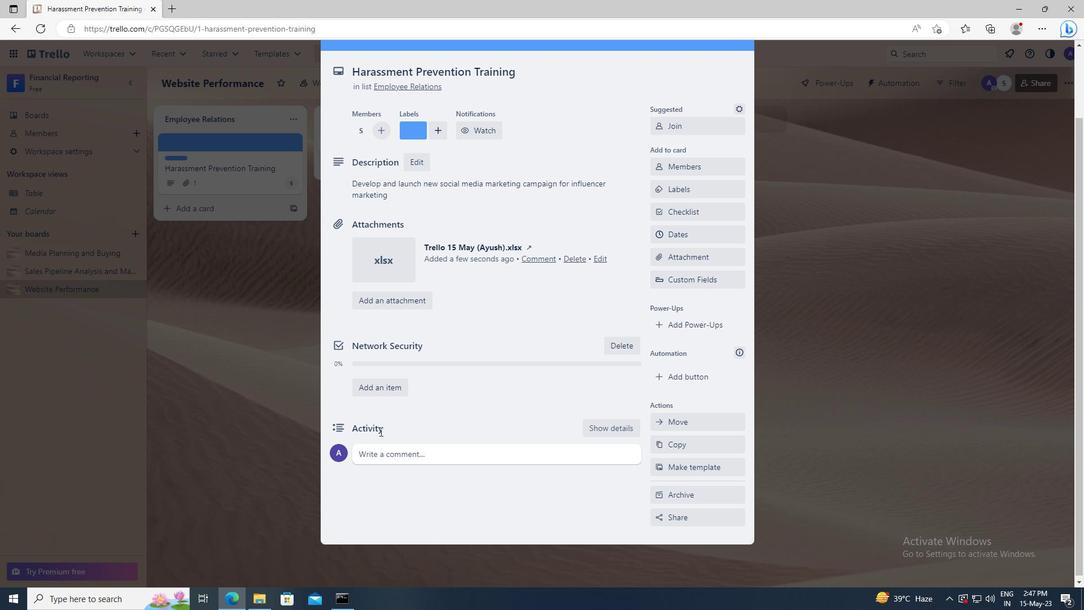 
Action: Mouse pressed left at (383, 456)
Screenshot: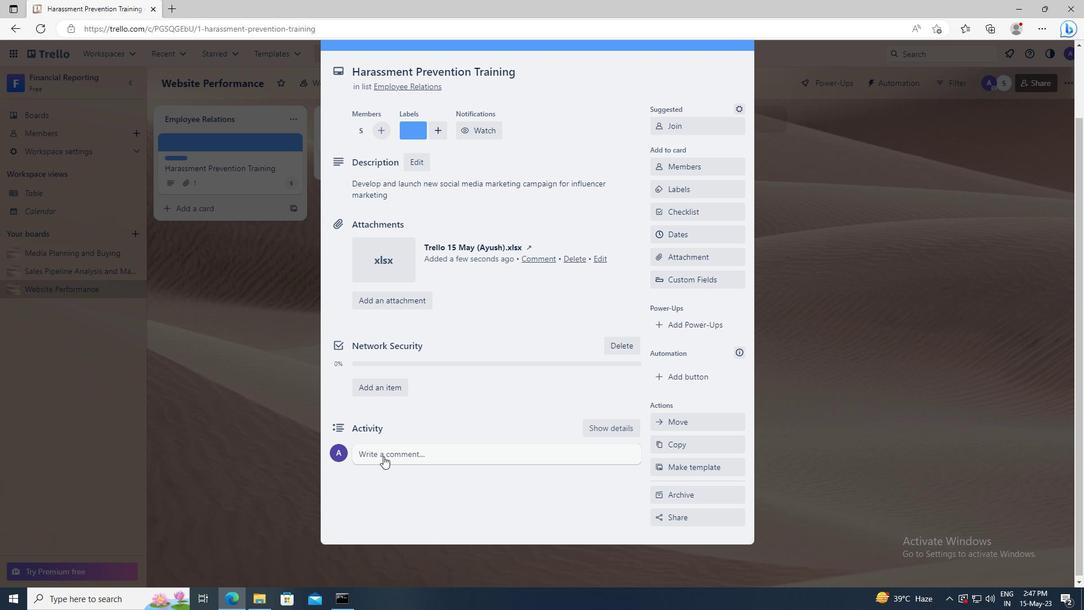 
Action: Key pressed <Key.shift>WE<Key.space>SHOULD<Key.space>APPROACH<Key.space>THIS<Key.space>TASK<Key.space>WITH<Key.space>A<Key.space>SENSE<Key.space>OF<Key.space>CURIOSITY<Key.space>AND<Key.space>A<Key.space>WILLINGNESS<Key.space>TO<Key.space>ASK<Key.space>QUESTIONS<Key.space>TO<Key.space>GAIN<Key.space>A<Key.space>DEEPER<Key.space>UNDERSTANDING.
Screenshot: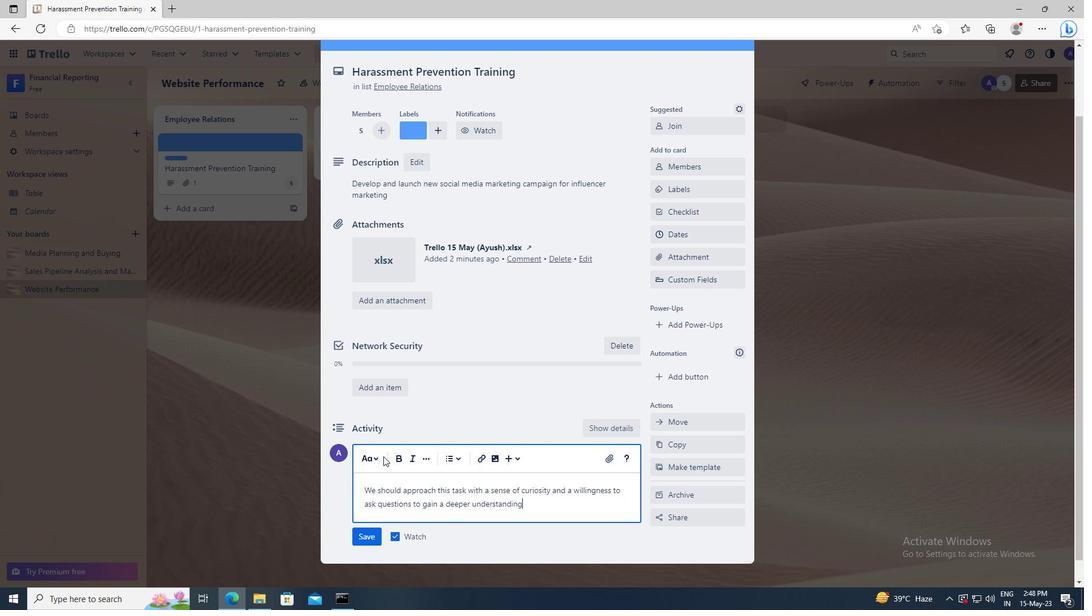 
Action: Mouse moved to (373, 535)
Screenshot: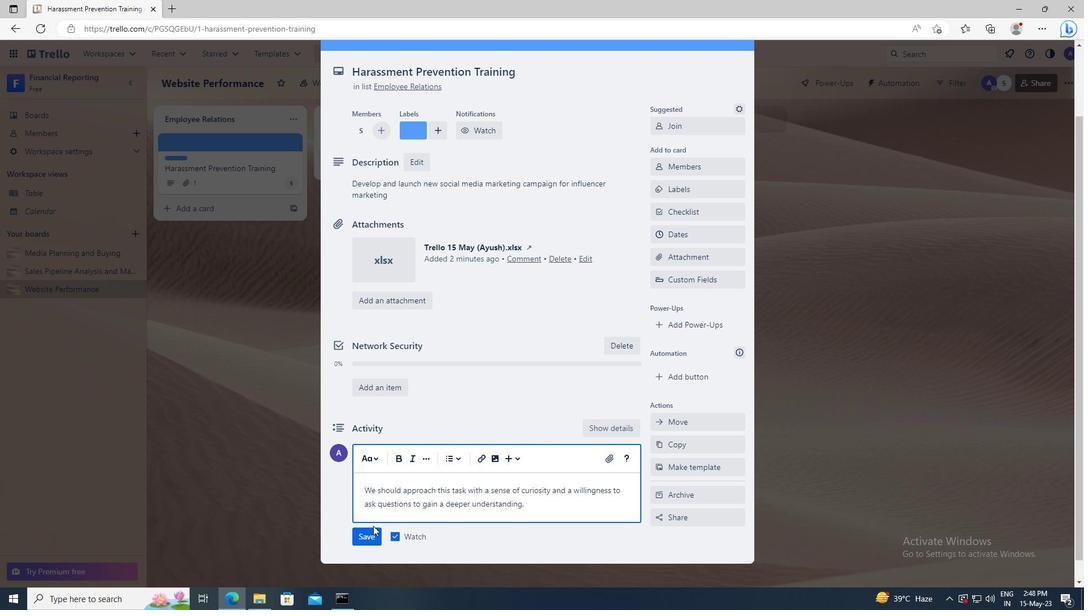 
Action: Mouse pressed left at (373, 535)
Screenshot: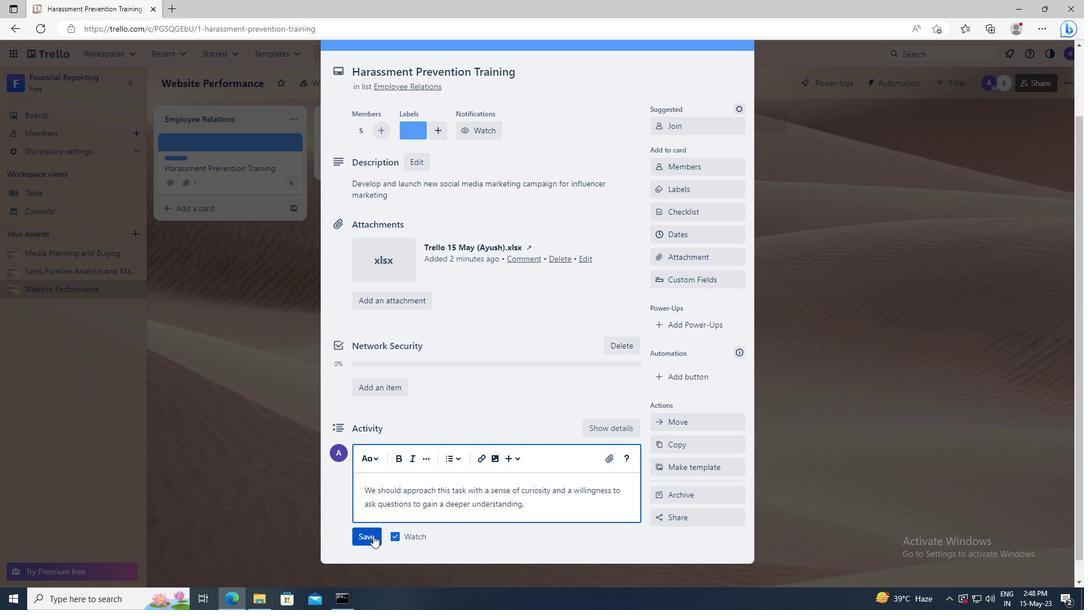 
Action: Mouse moved to (675, 236)
Screenshot: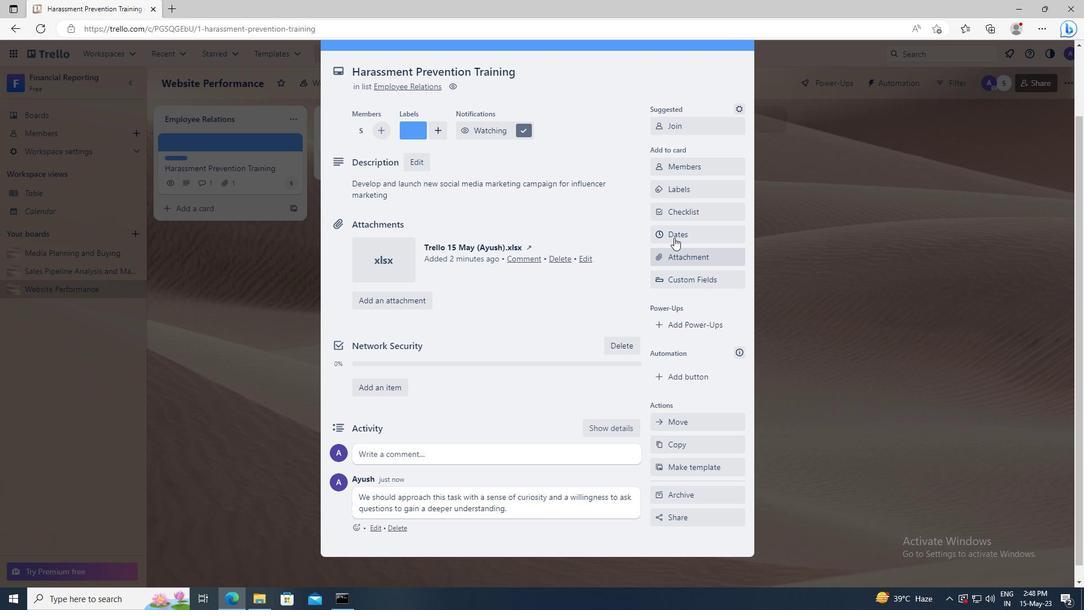 
Action: Mouse pressed left at (675, 236)
Screenshot: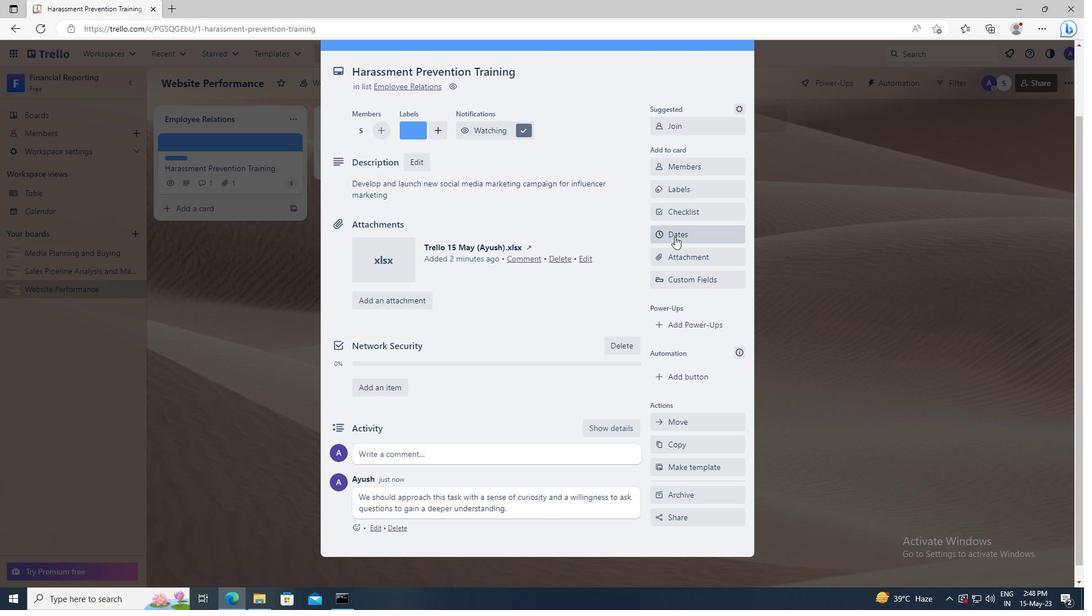 
Action: Mouse moved to (662, 288)
Screenshot: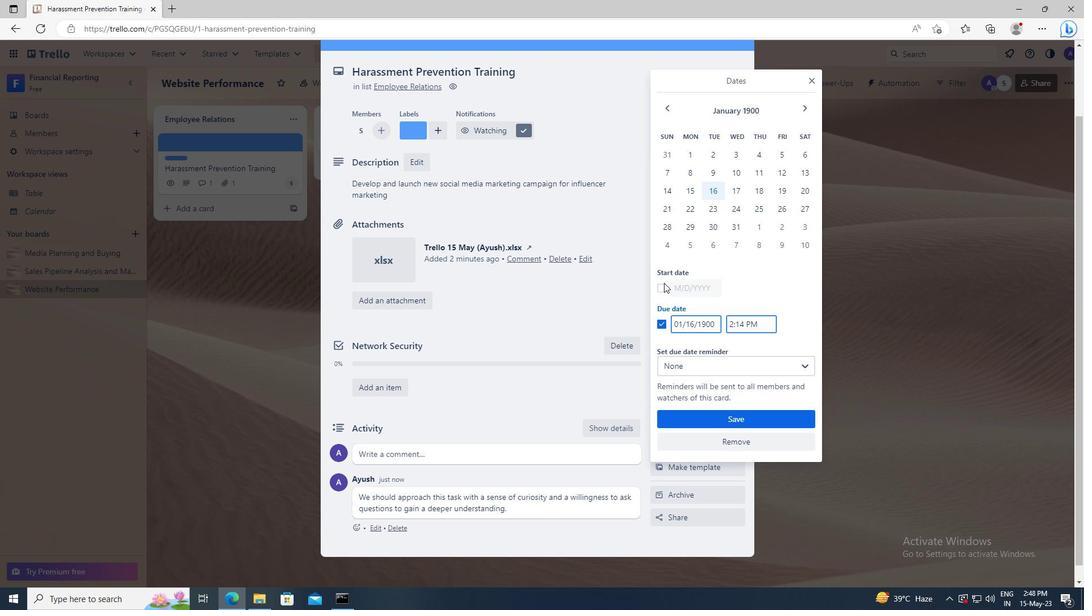 
Action: Mouse pressed left at (662, 288)
Screenshot: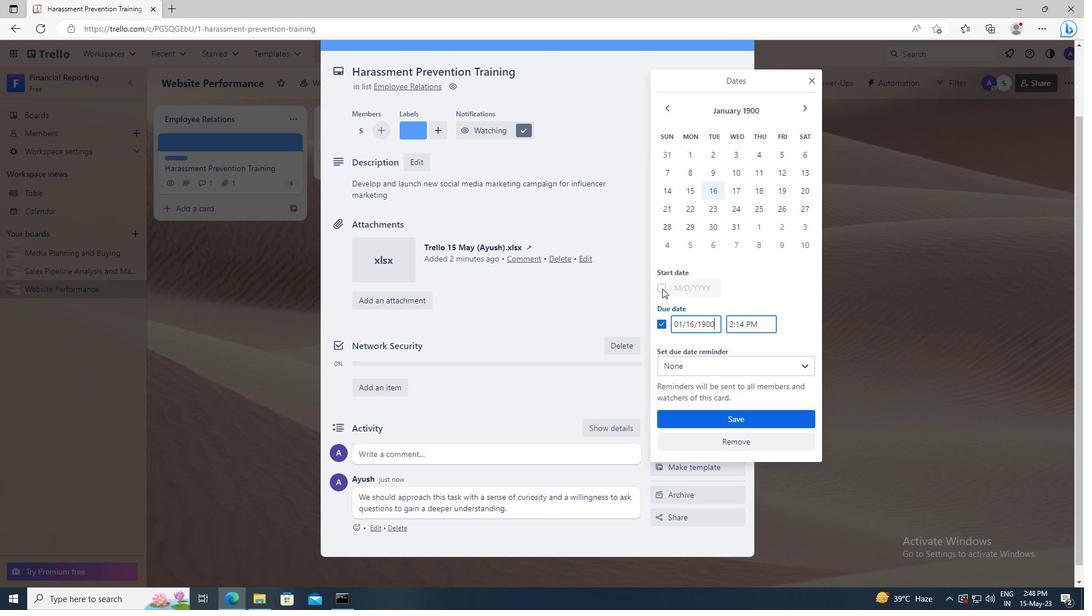 
Action: Mouse moved to (713, 286)
Screenshot: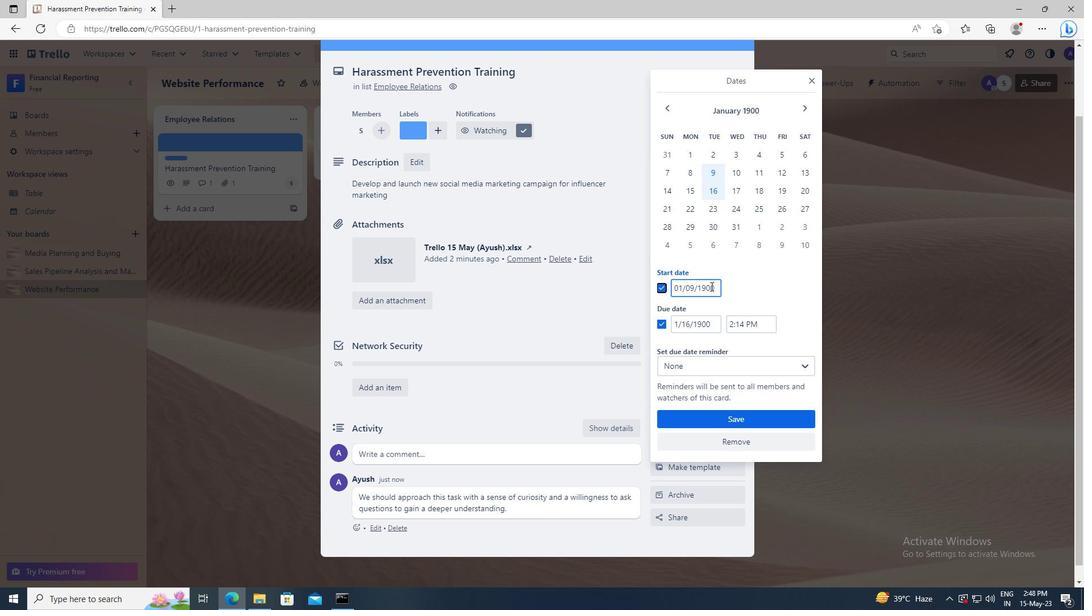 
Action: Mouse pressed left at (713, 286)
Screenshot: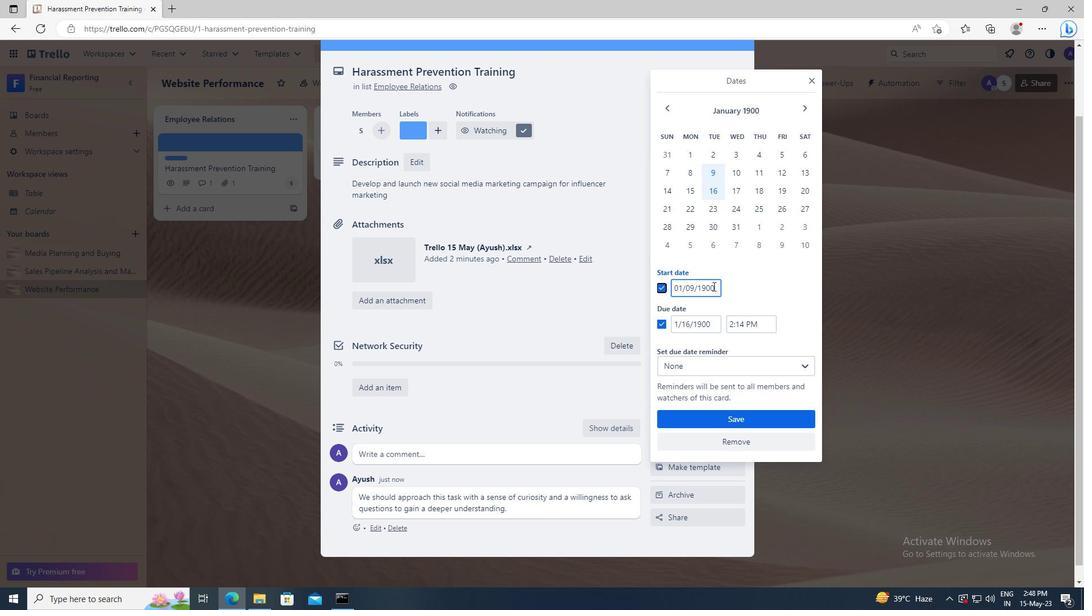 
Action: Mouse moved to (713, 285)
Screenshot: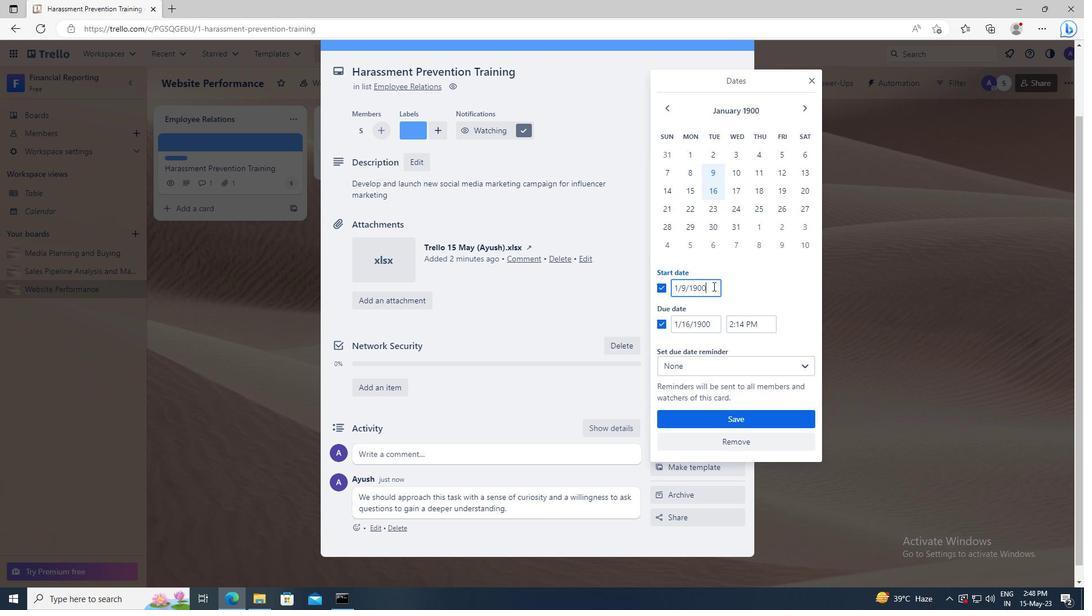
Action: Key pressed <Key.left><Key.left><Key.left><Key.left><Key.left><Key.backspace>1
Screenshot: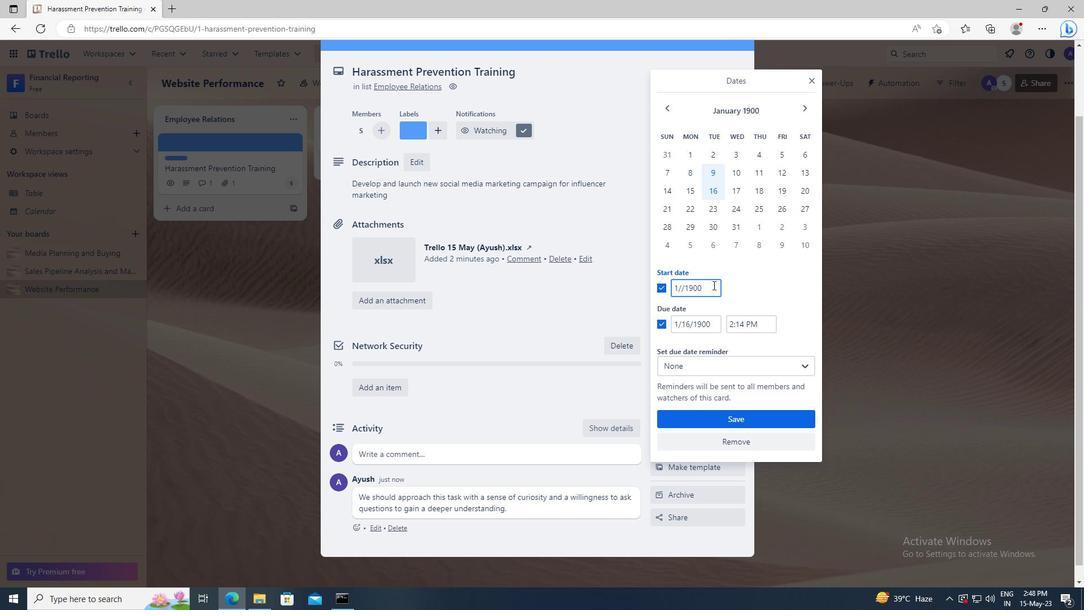 
Action: Mouse moved to (709, 324)
Screenshot: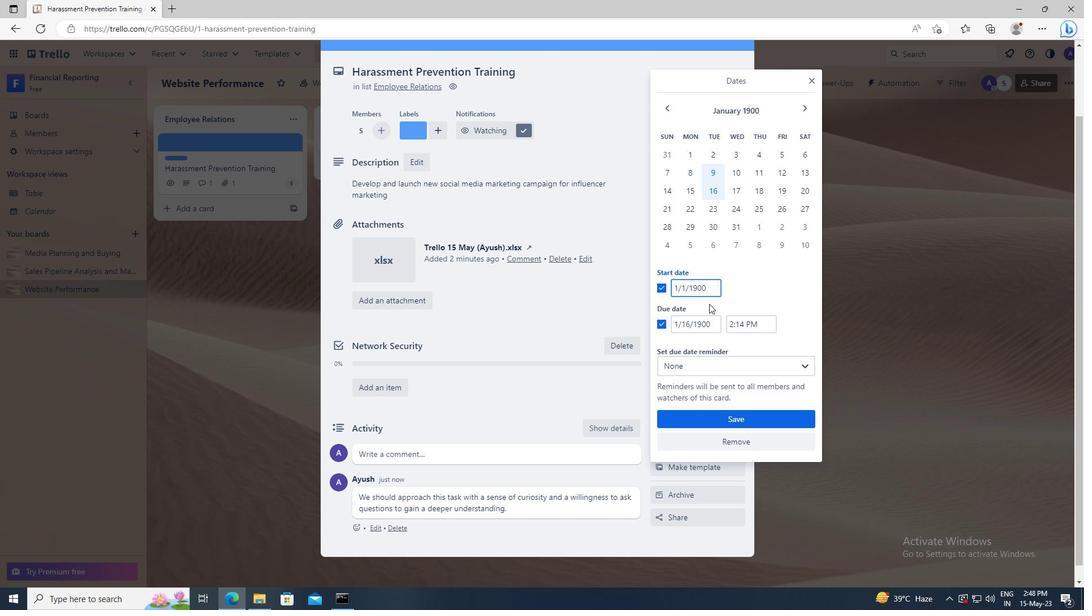 
Action: Mouse pressed left at (709, 324)
Screenshot: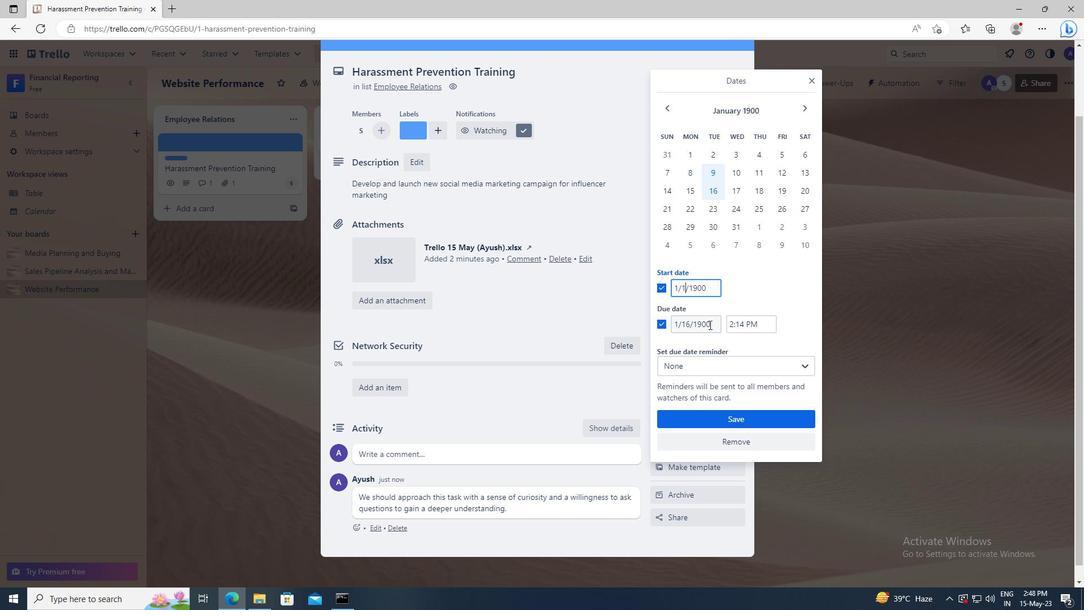 
Action: Key pressed <Key.left><Key.left><Key.left><Key.left><Key.left><Key.backspace><Key.backspace>8
Screenshot: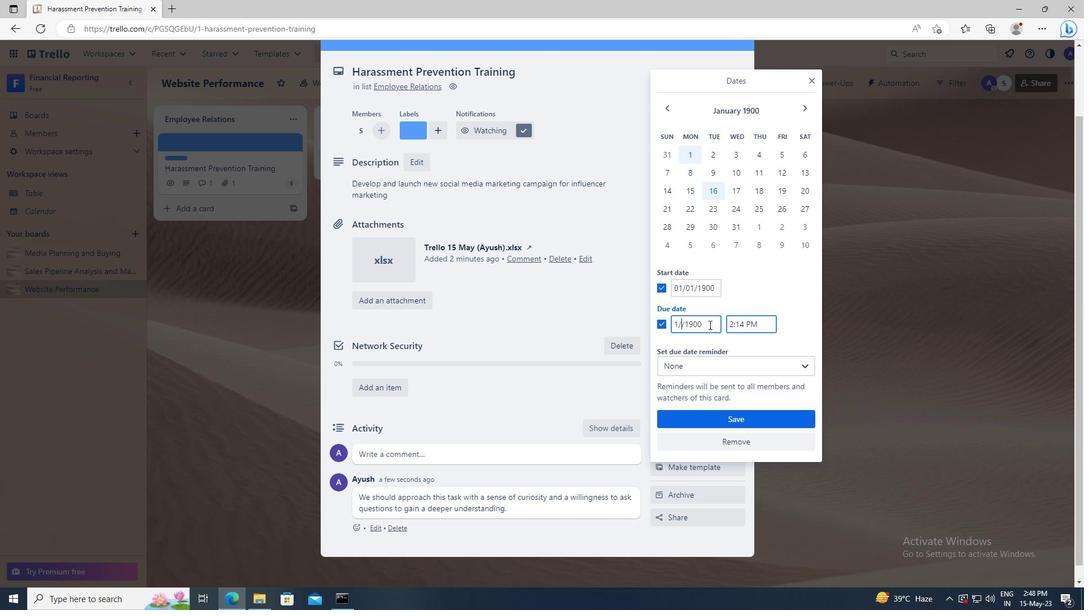 
Action: Mouse moved to (716, 415)
Screenshot: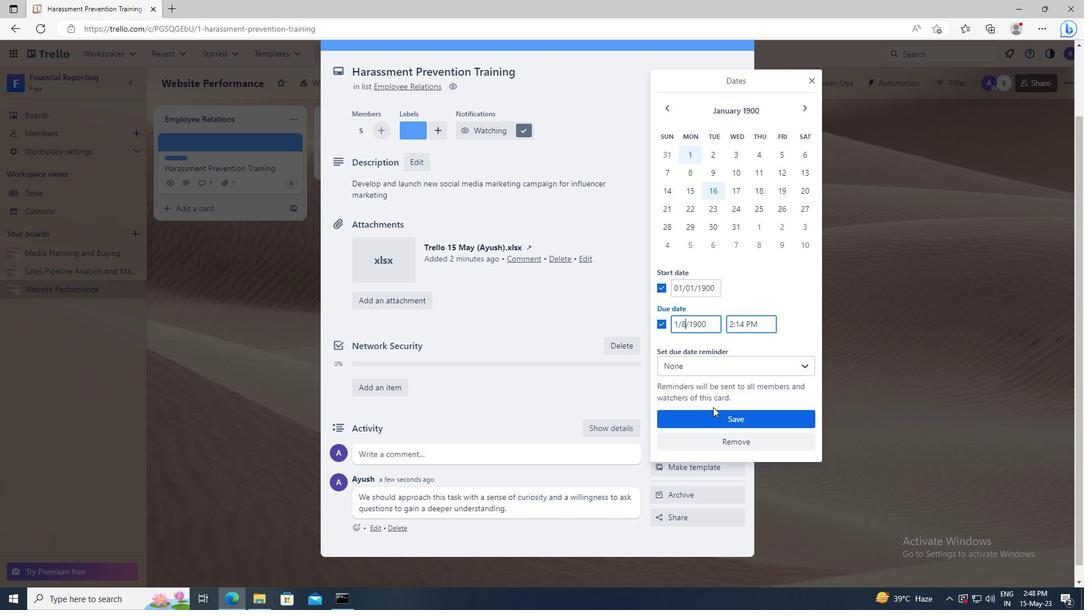
Action: Mouse pressed left at (716, 415)
Screenshot: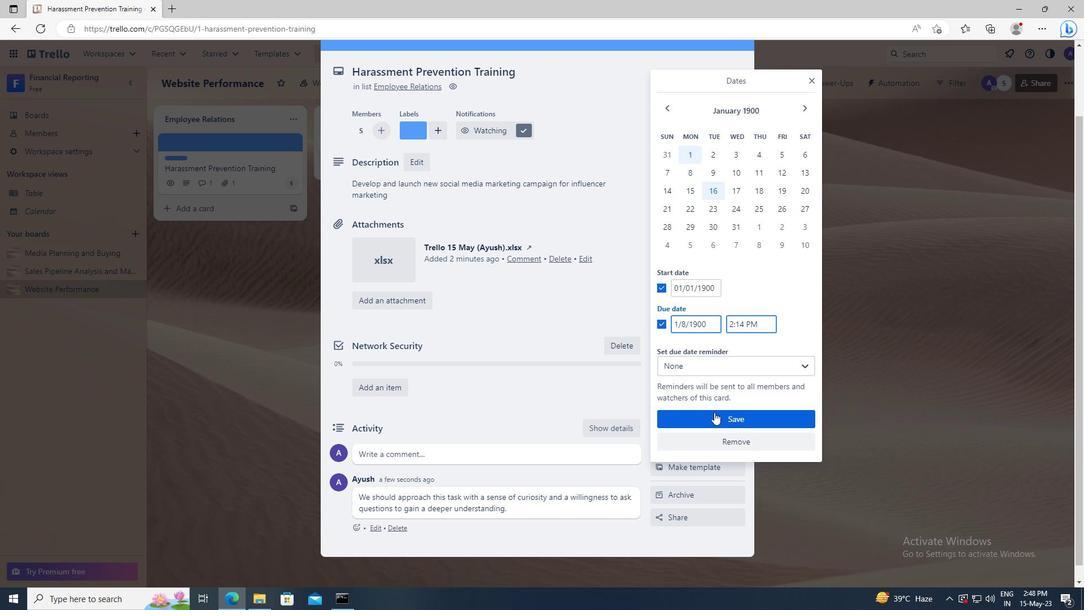 
